 Task: Create a due date automation trigger when advanced on, on the monday before a card is due add fields with custom fields "Resume" completed at 11:00 AM.
Action: Mouse moved to (830, 242)
Screenshot: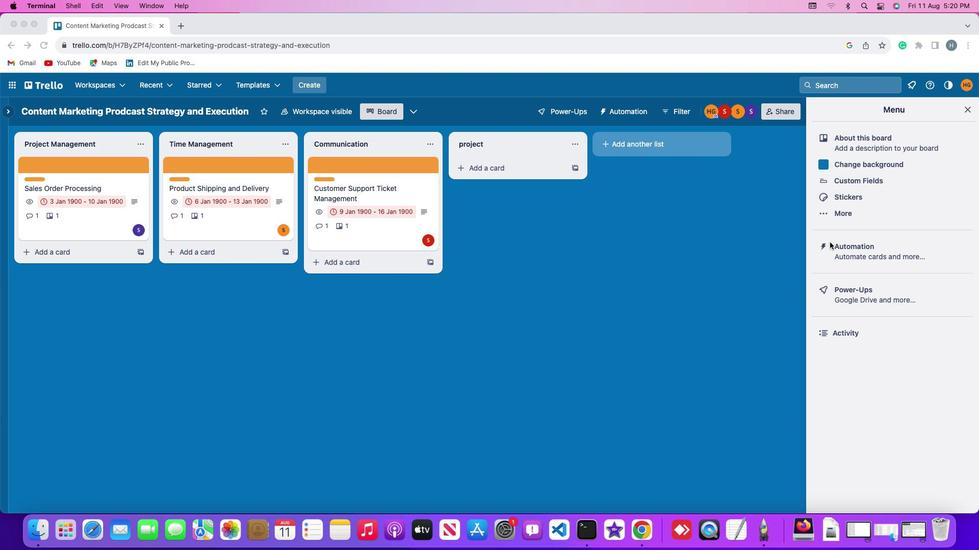 
Action: Mouse pressed left at (830, 242)
Screenshot: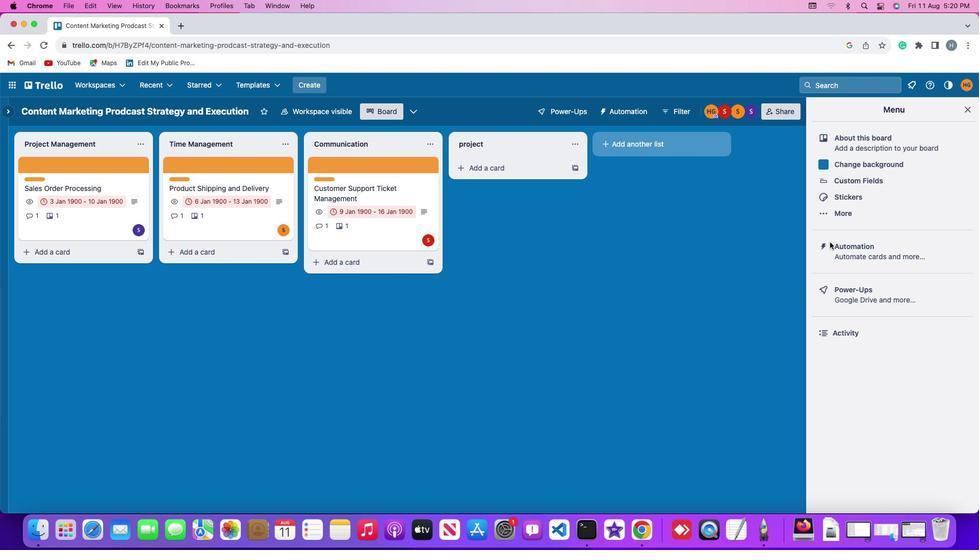 
Action: Mouse pressed left at (830, 242)
Screenshot: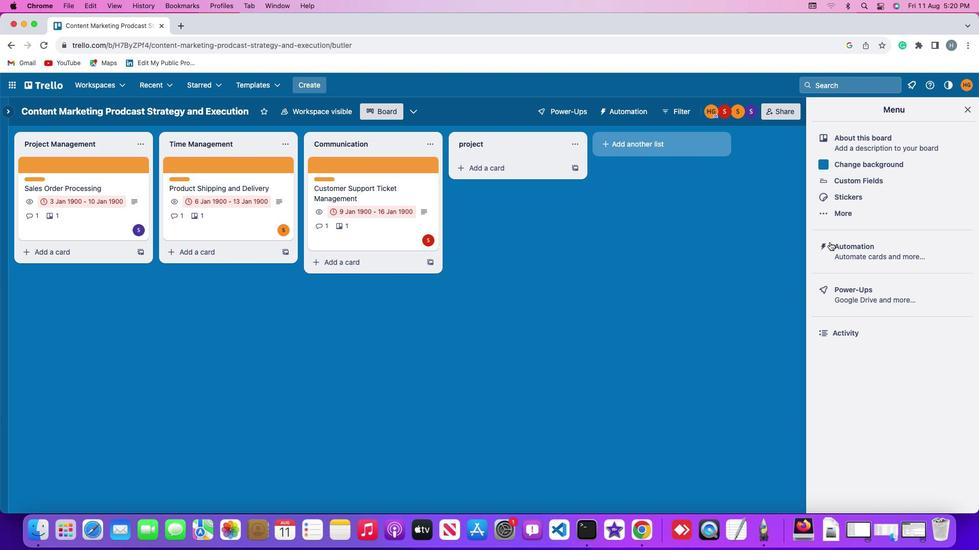 
Action: Mouse moved to (76, 244)
Screenshot: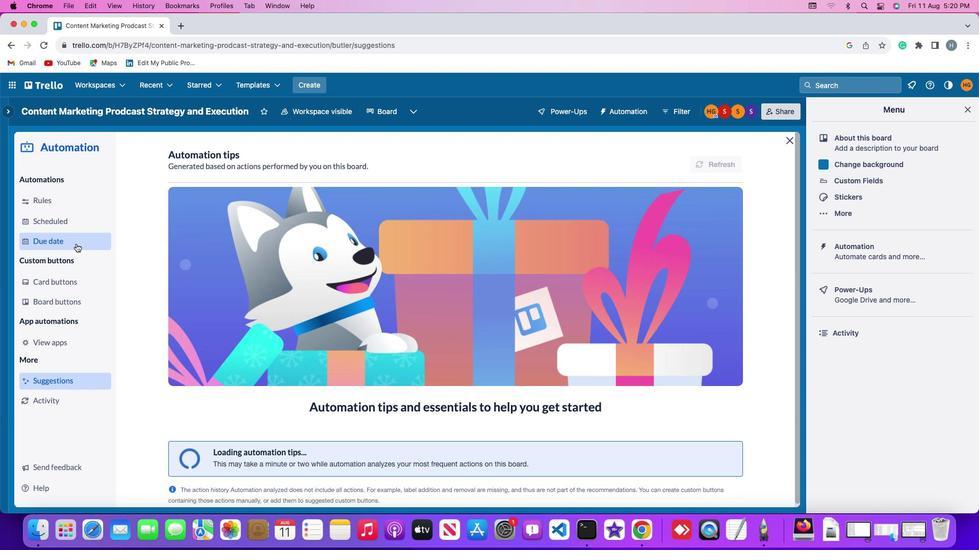 
Action: Mouse pressed left at (76, 244)
Screenshot: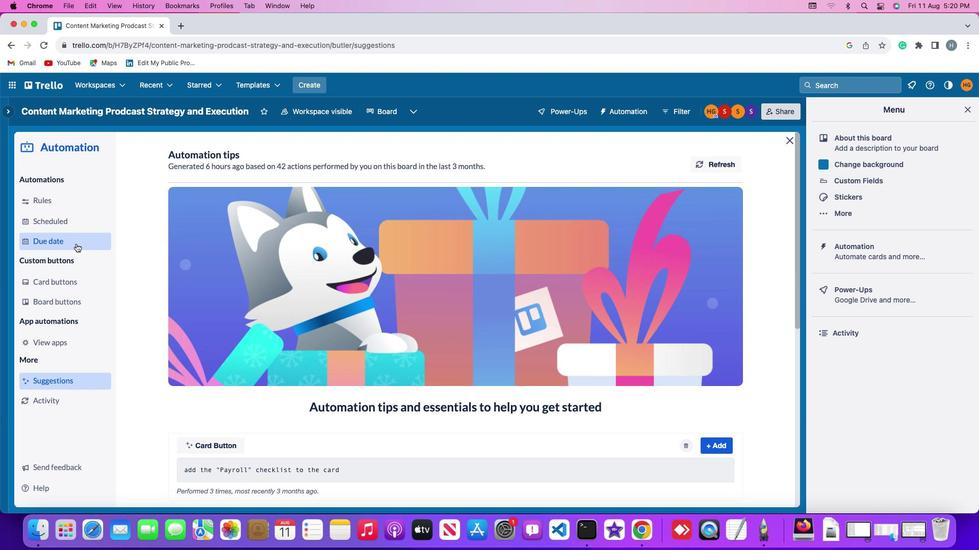
Action: Mouse moved to (691, 158)
Screenshot: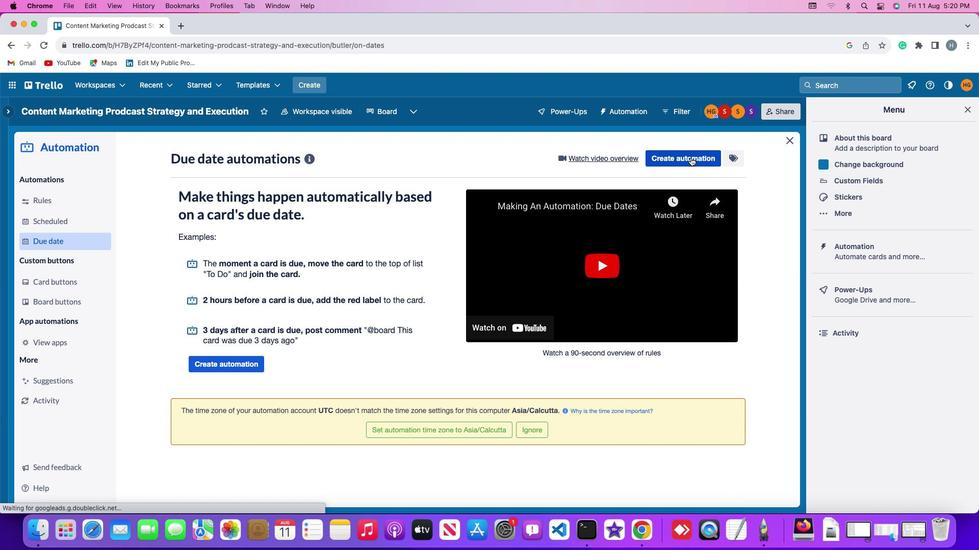 
Action: Mouse pressed left at (691, 158)
Screenshot: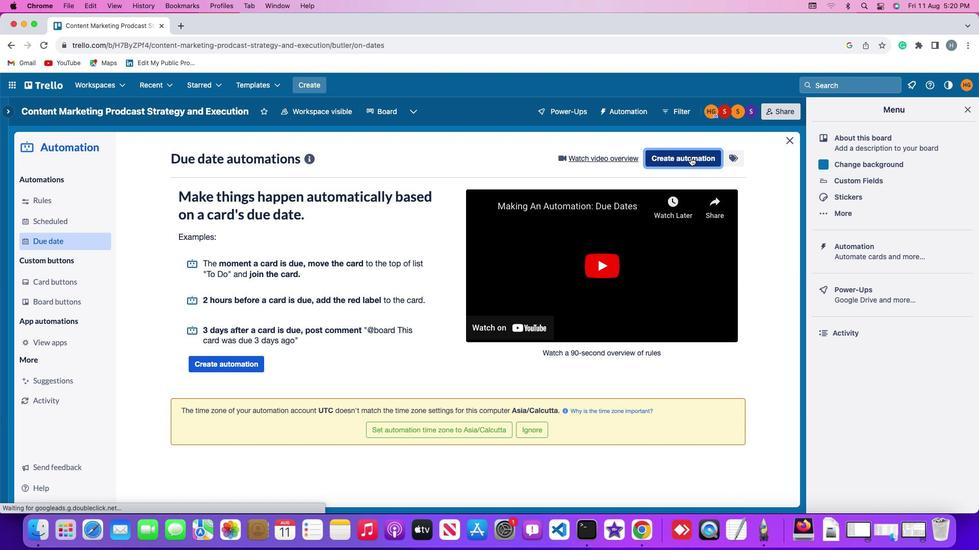 
Action: Mouse moved to (194, 253)
Screenshot: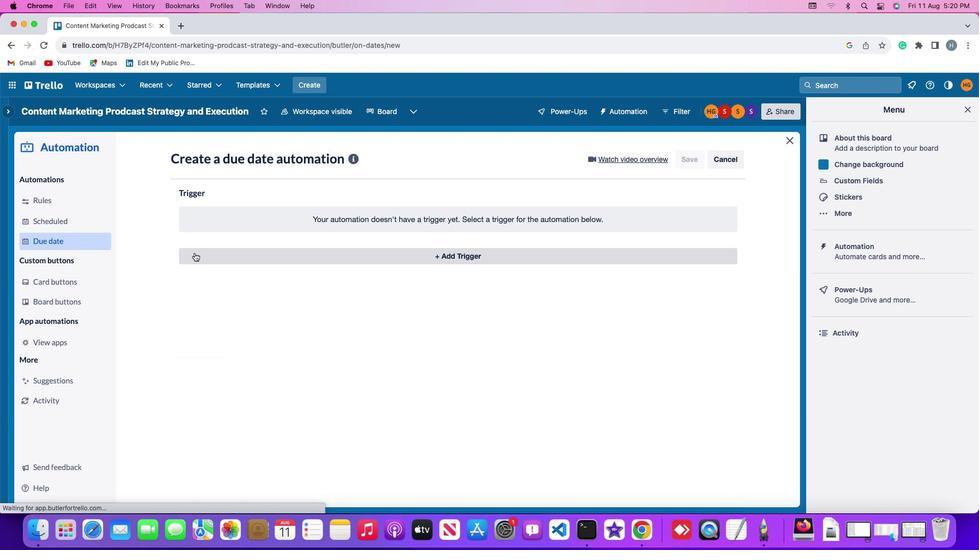 
Action: Mouse pressed left at (194, 253)
Screenshot: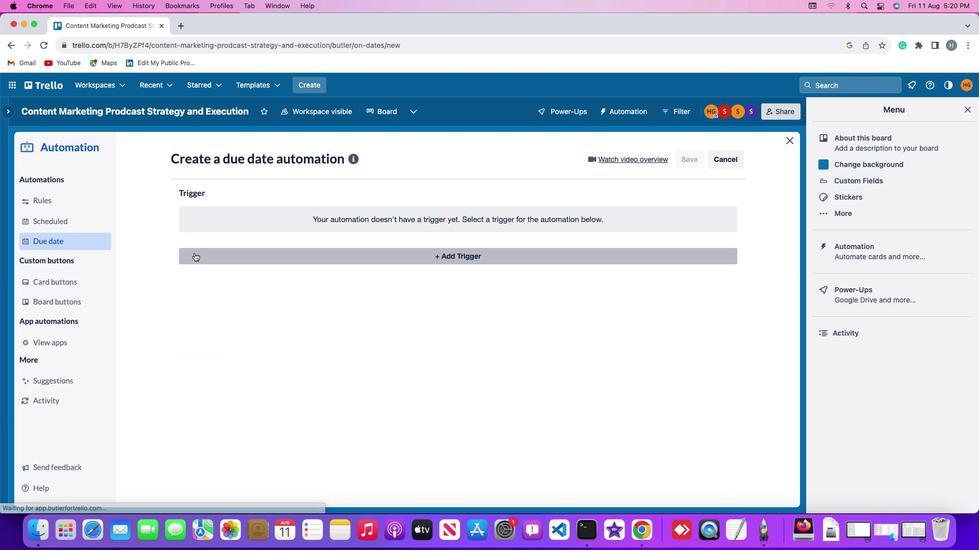 
Action: Mouse moved to (220, 444)
Screenshot: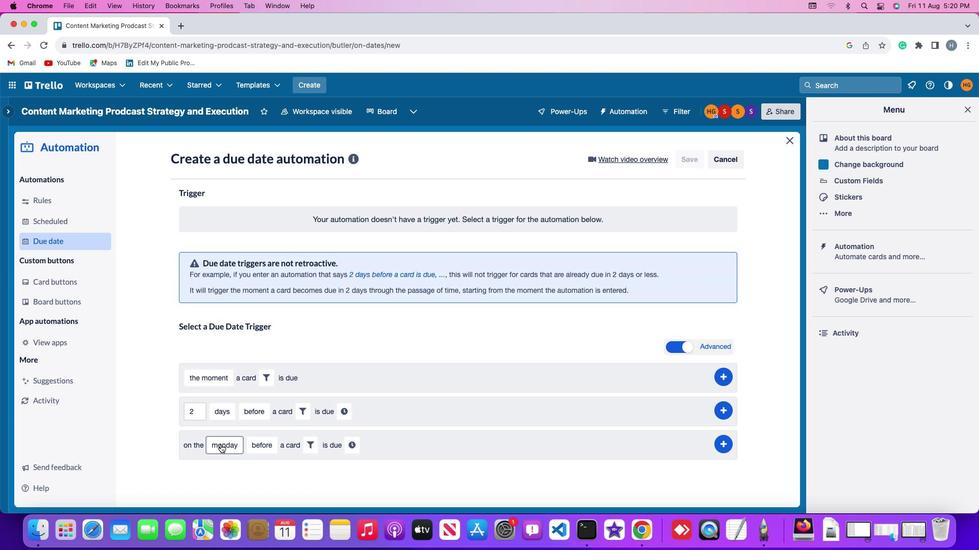 
Action: Mouse pressed left at (220, 444)
Screenshot: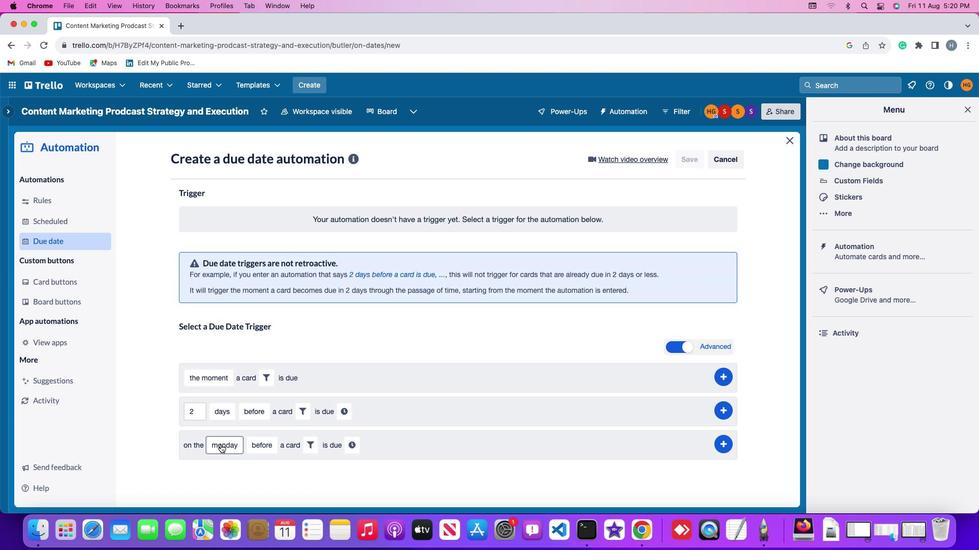 
Action: Mouse moved to (239, 302)
Screenshot: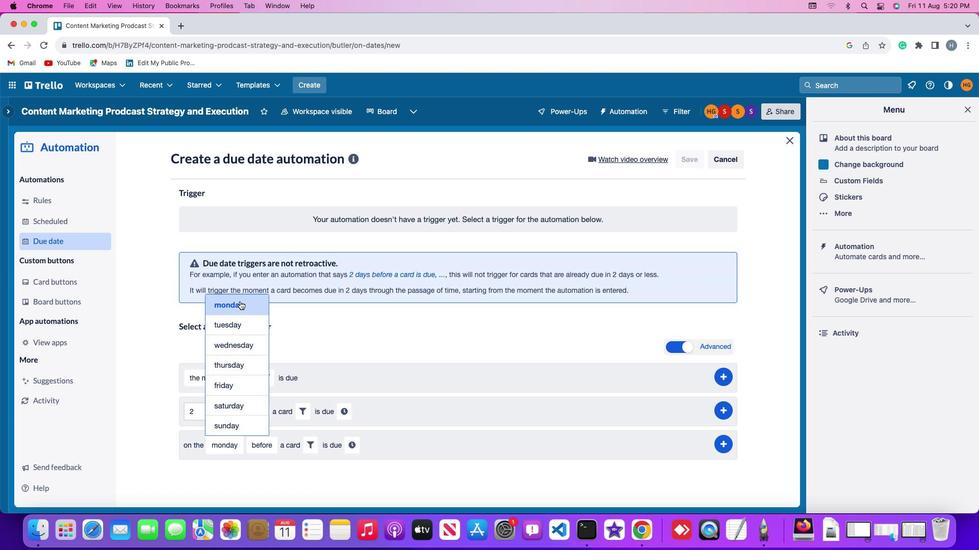 
Action: Mouse pressed left at (239, 302)
Screenshot: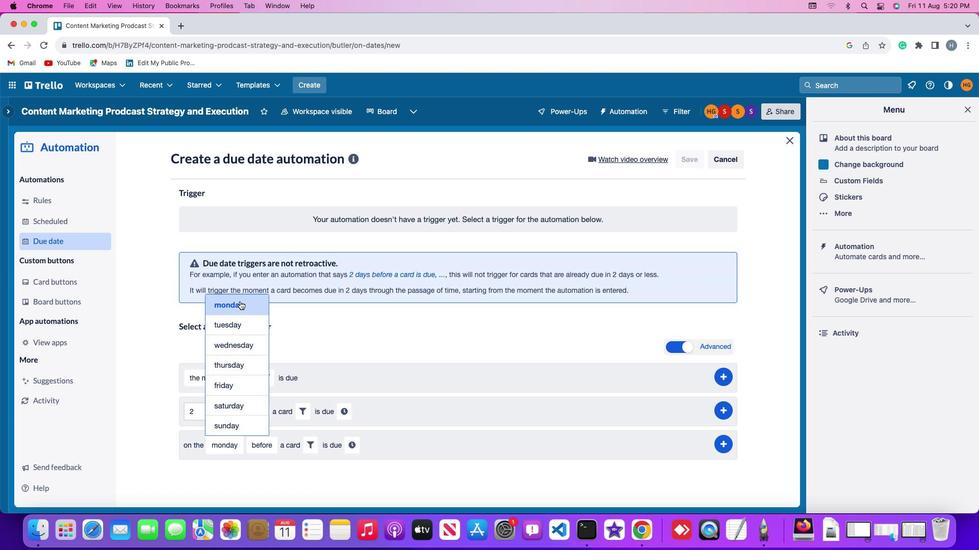 
Action: Mouse moved to (263, 449)
Screenshot: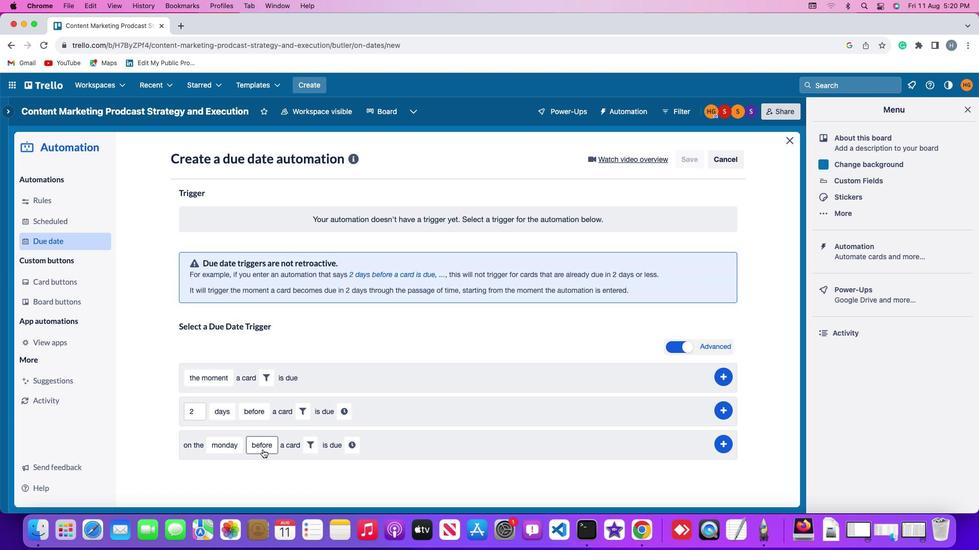 
Action: Mouse pressed left at (263, 449)
Screenshot: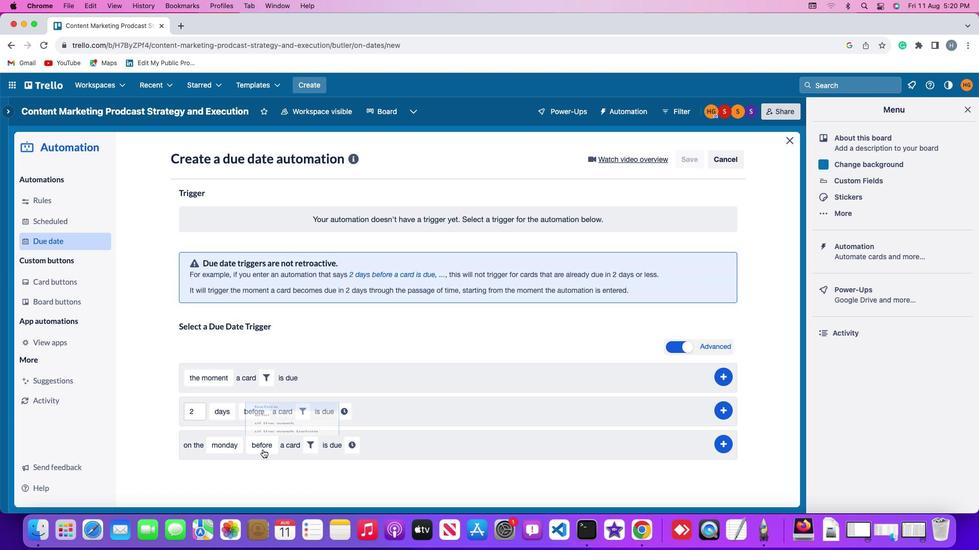 
Action: Mouse moved to (292, 368)
Screenshot: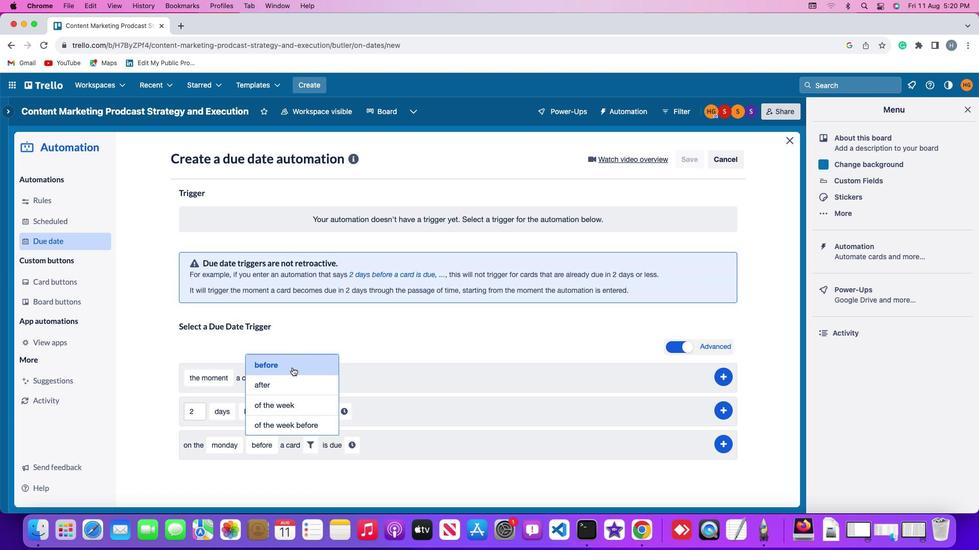 
Action: Mouse pressed left at (292, 368)
Screenshot: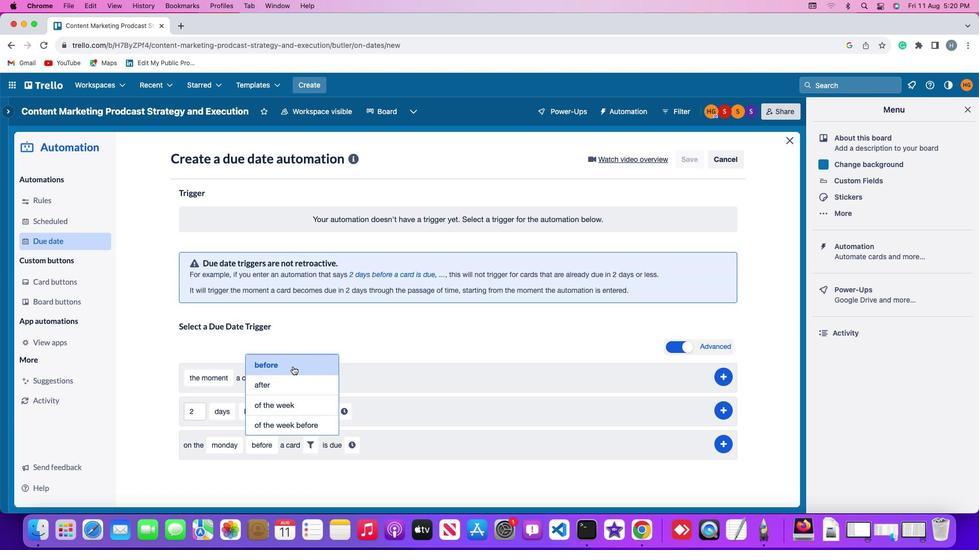 
Action: Mouse moved to (310, 445)
Screenshot: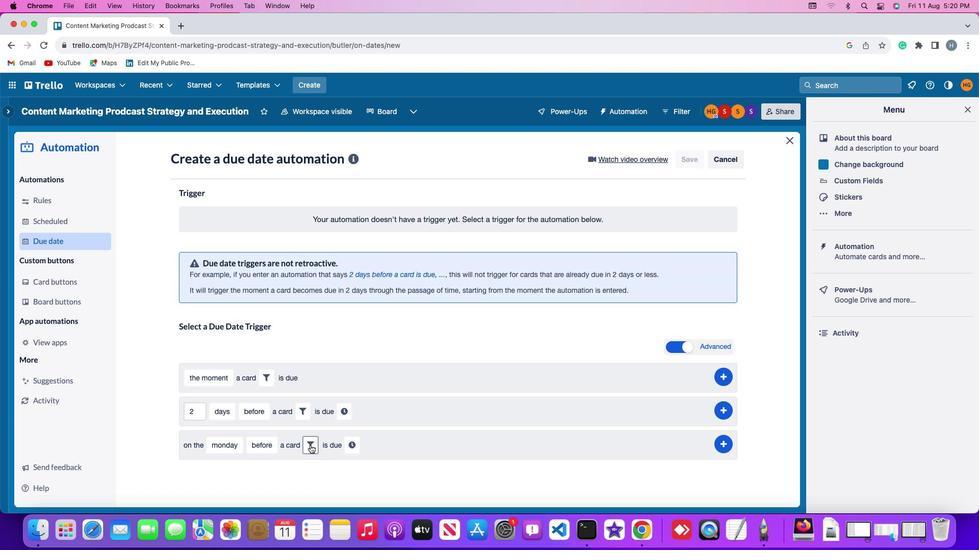 
Action: Mouse pressed left at (310, 445)
Screenshot: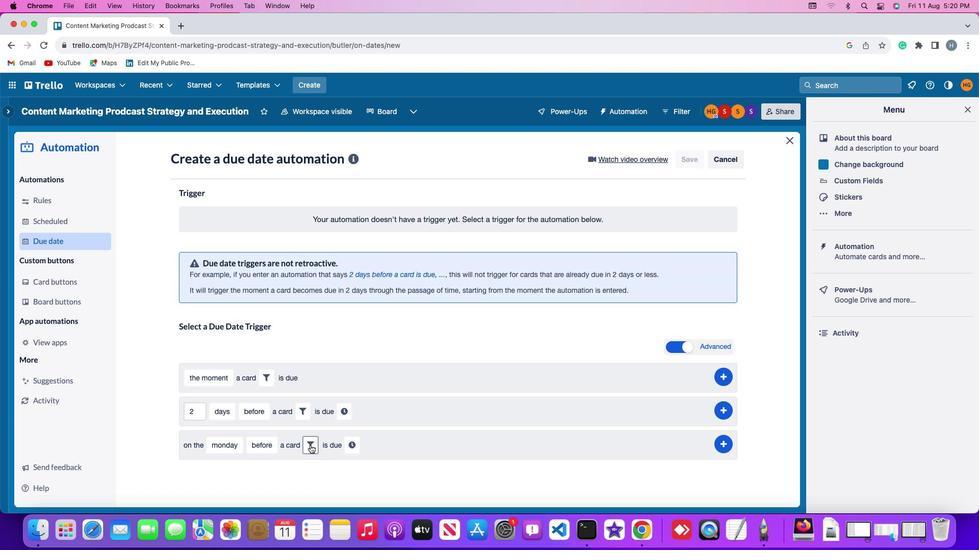 
Action: Mouse moved to (472, 472)
Screenshot: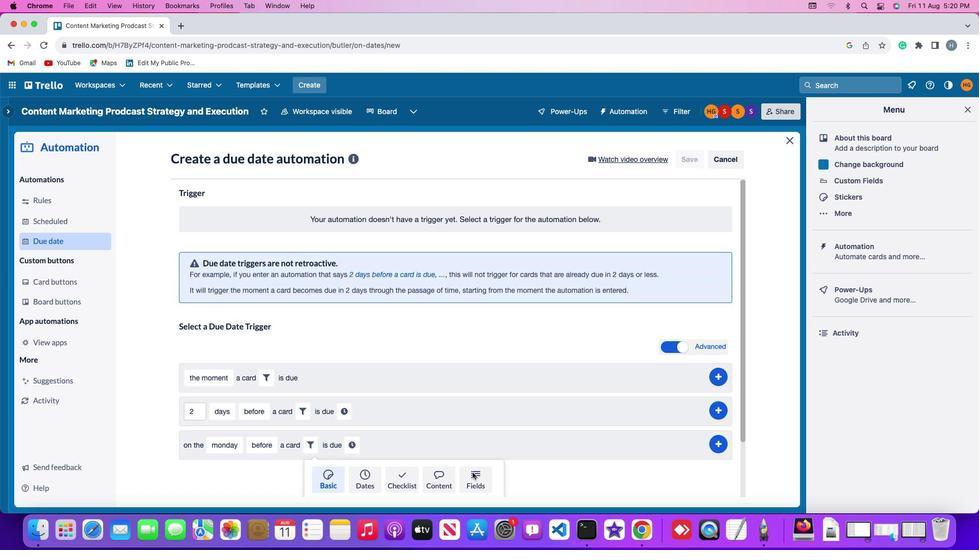
Action: Mouse pressed left at (472, 472)
Screenshot: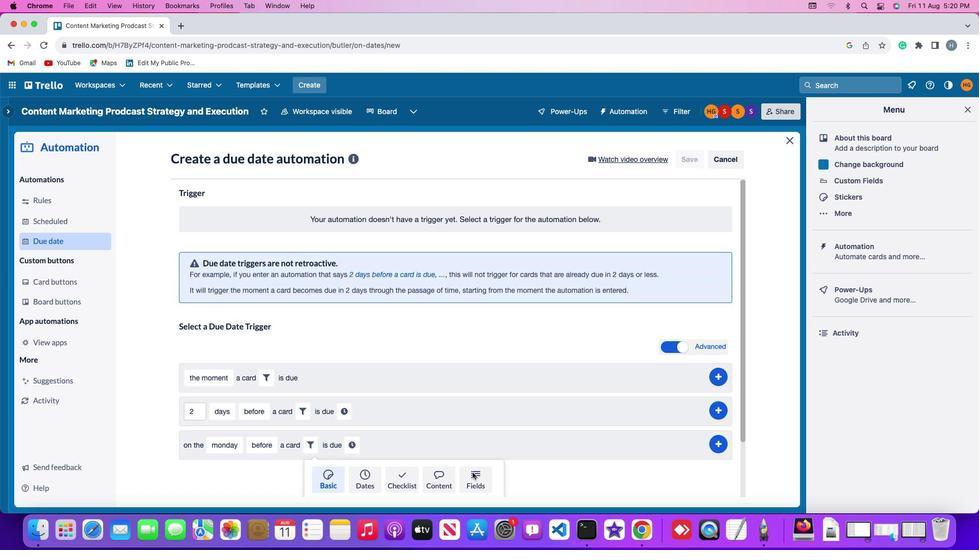 
Action: Mouse moved to (238, 477)
Screenshot: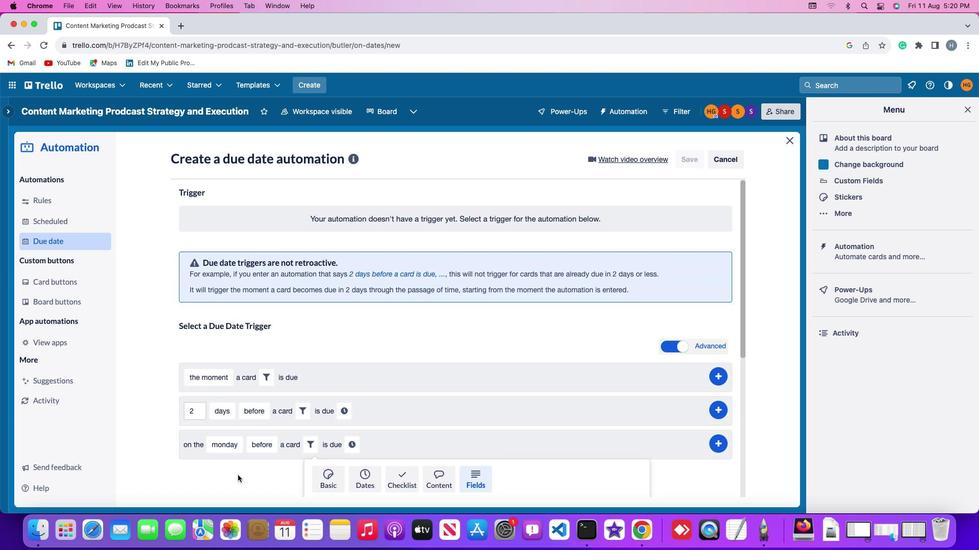 
Action: Mouse scrolled (238, 477) with delta (0, 0)
Screenshot: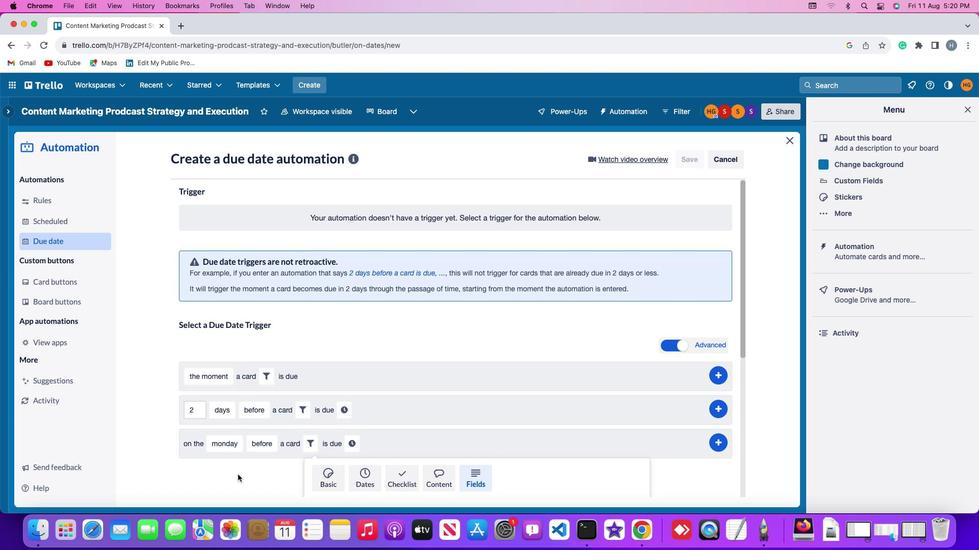 
Action: Mouse moved to (238, 476)
Screenshot: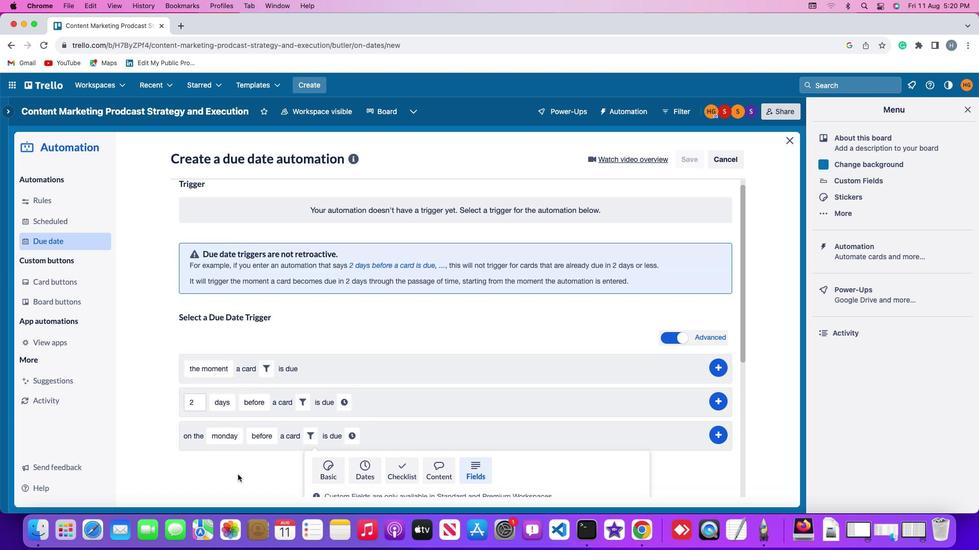 
Action: Mouse scrolled (238, 476) with delta (0, 0)
Screenshot: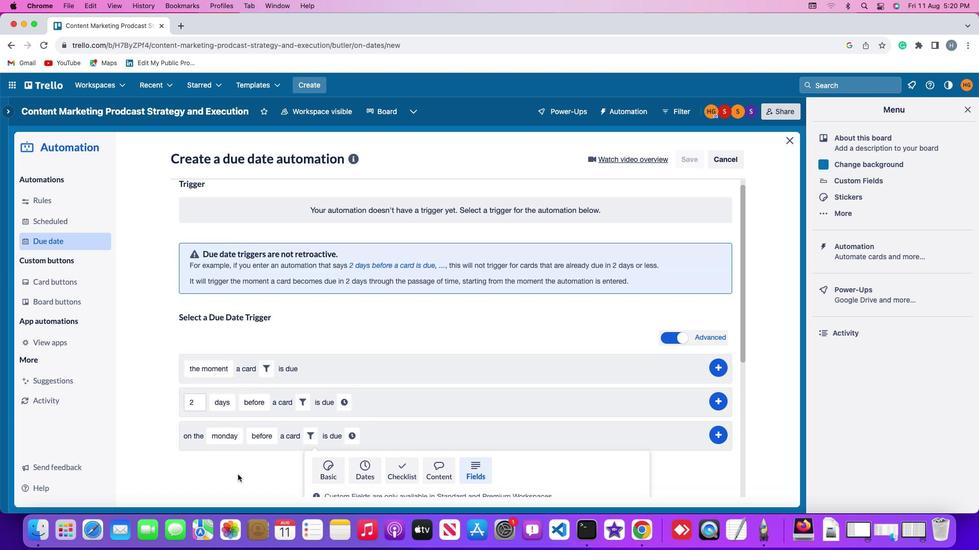 
Action: Mouse moved to (237, 475)
Screenshot: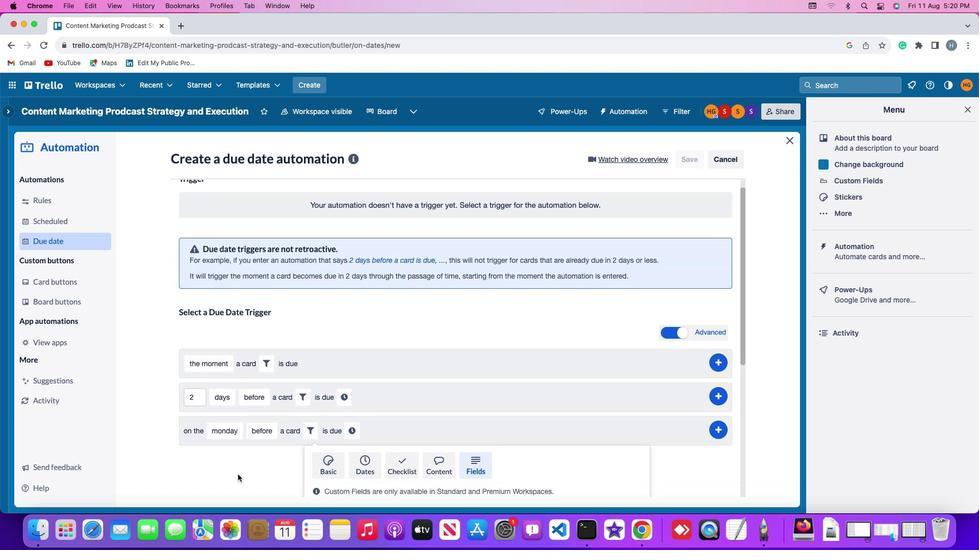 
Action: Mouse scrolled (237, 475) with delta (0, -1)
Screenshot: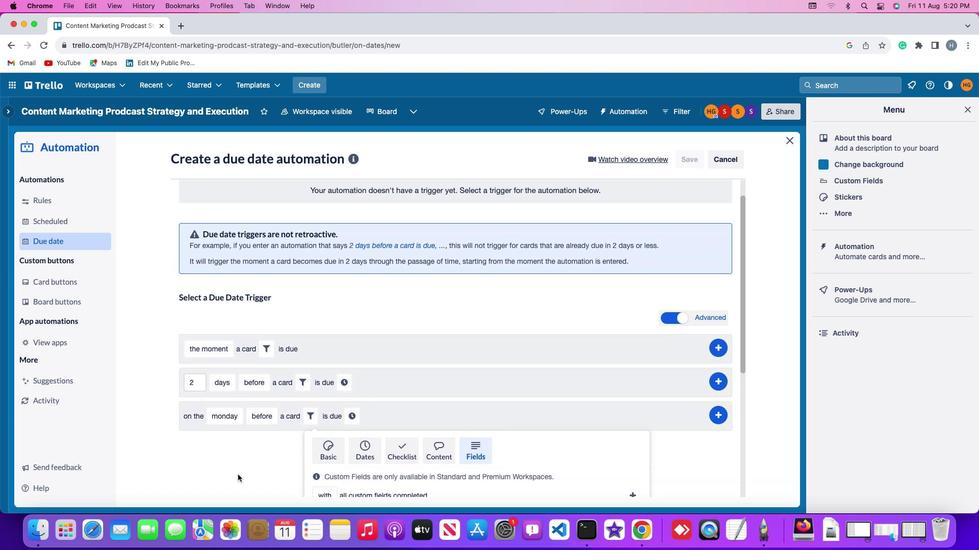 
Action: Mouse moved to (237, 474)
Screenshot: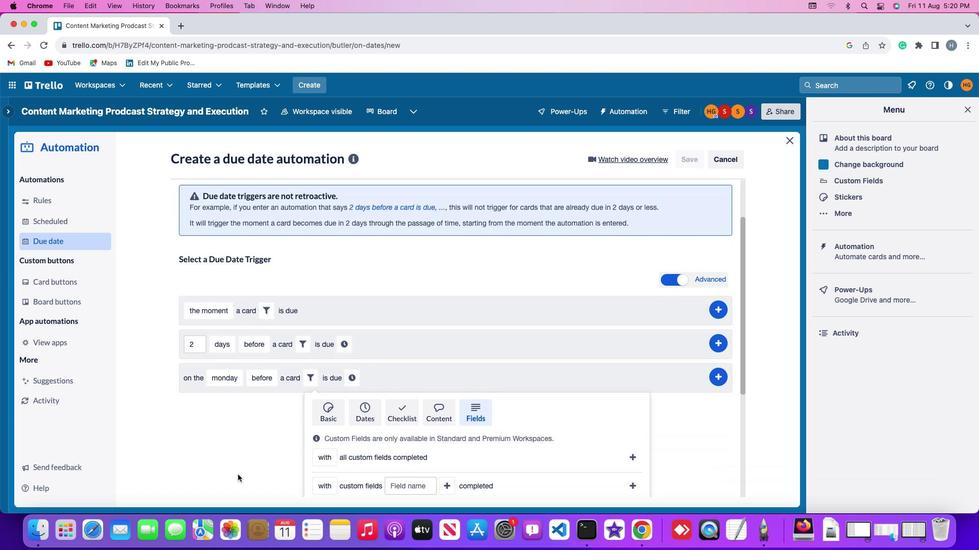 
Action: Mouse scrolled (237, 474) with delta (0, 0)
Screenshot: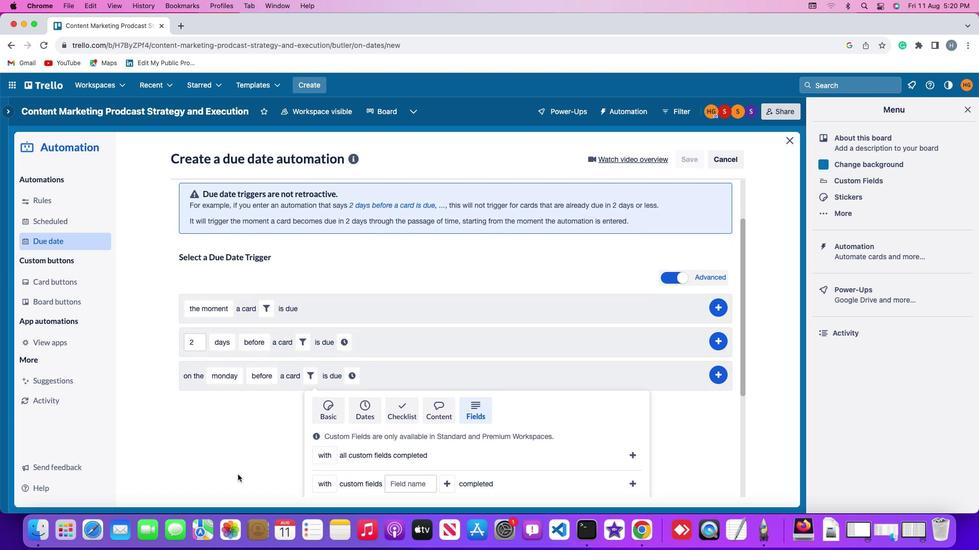 
Action: Mouse scrolled (237, 474) with delta (0, 0)
Screenshot: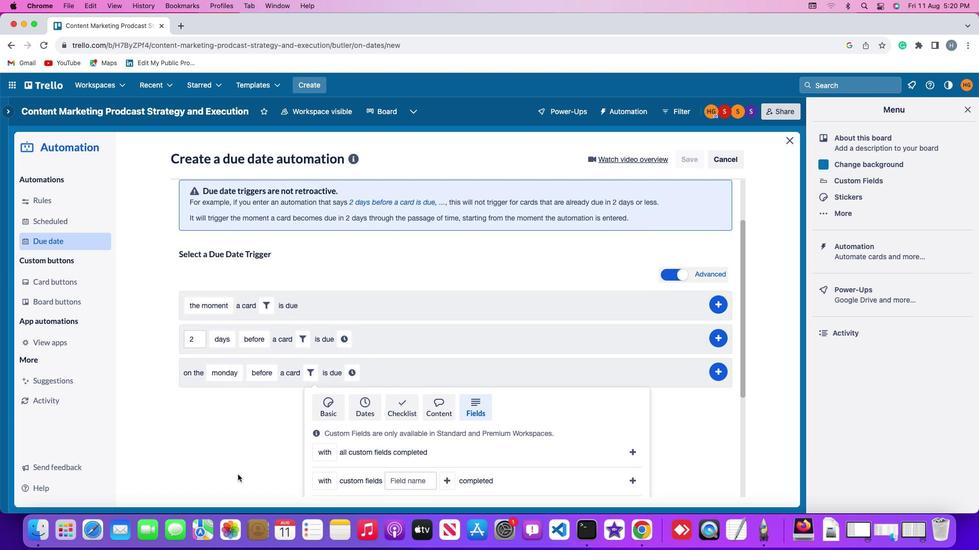 
Action: Mouse moved to (236, 473)
Screenshot: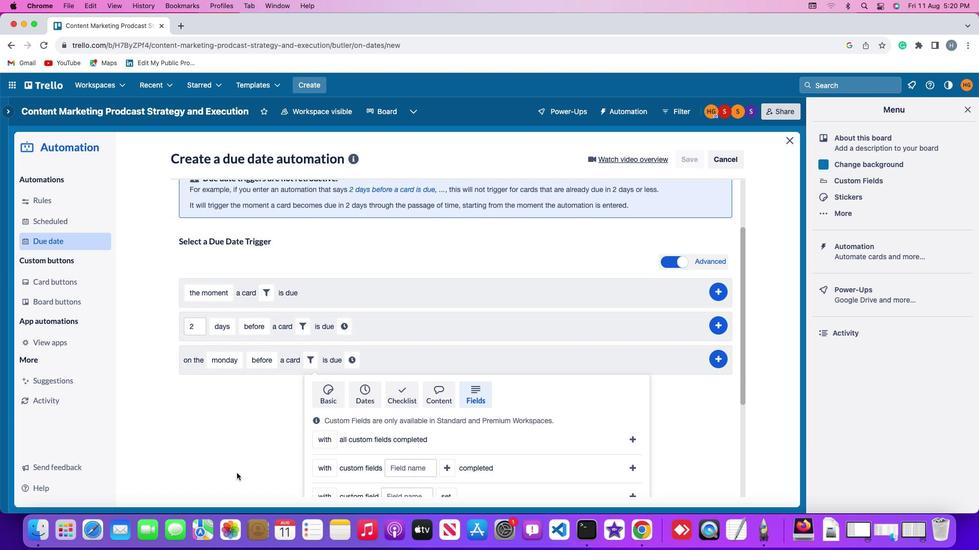 
Action: Mouse scrolled (236, 473) with delta (0, 0)
Screenshot: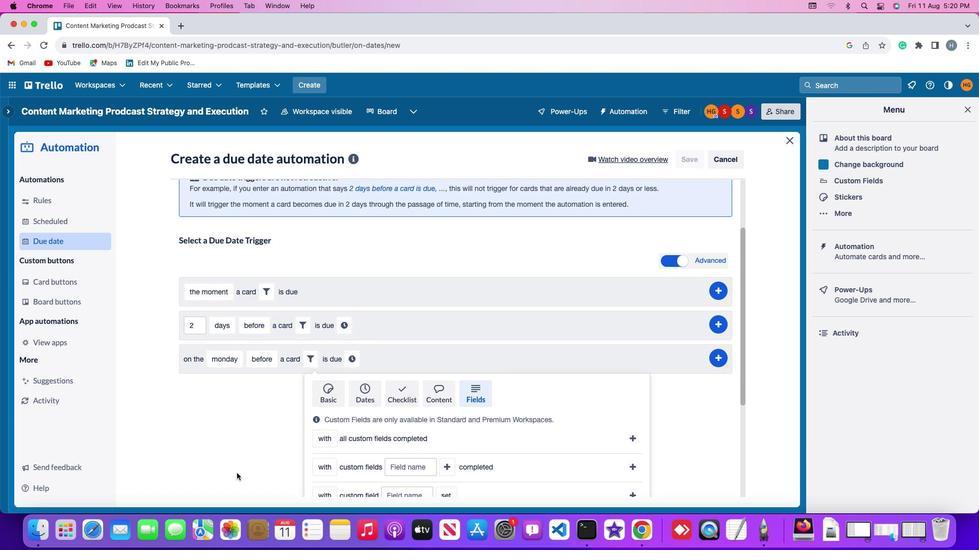 
Action: Mouse scrolled (236, 473) with delta (0, 0)
Screenshot: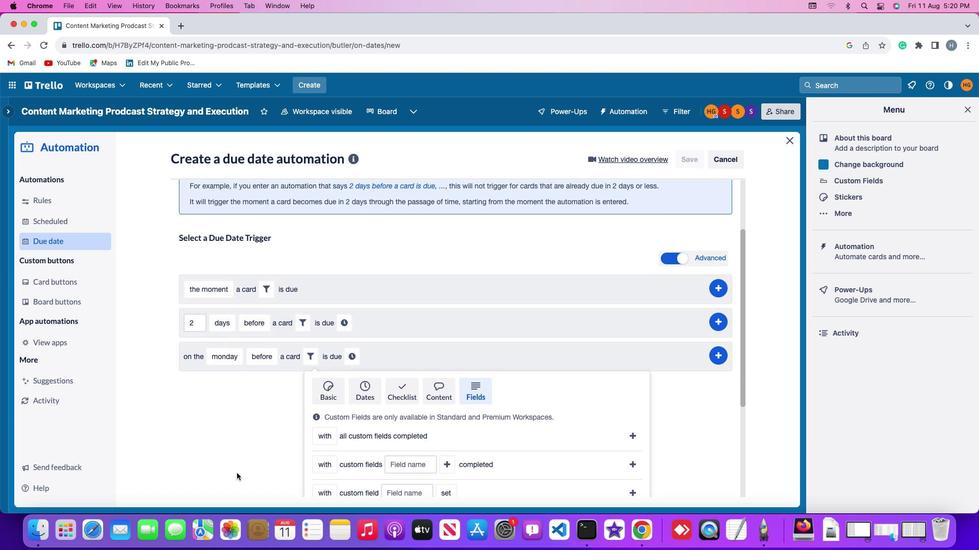 
Action: Mouse scrolled (236, 473) with delta (0, 0)
Screenshot: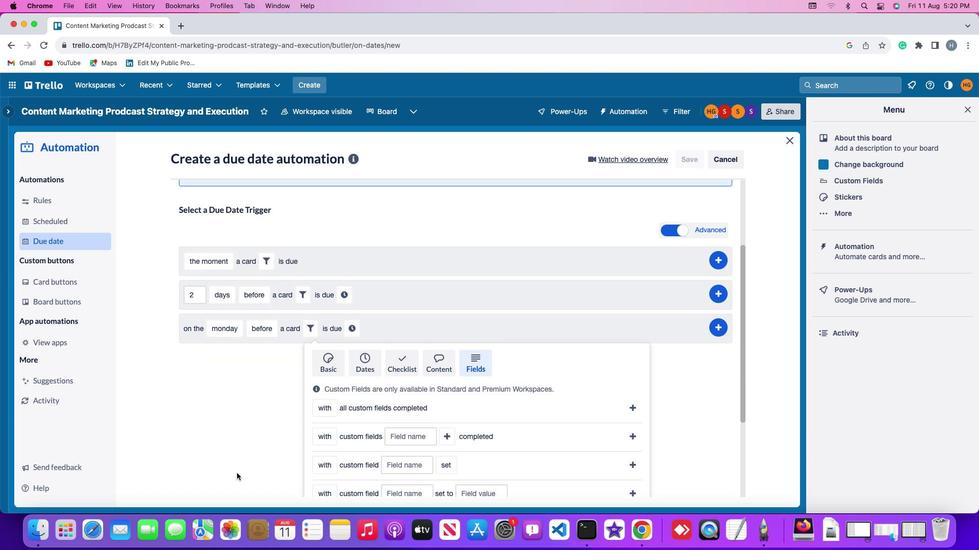 
Action: Mouse scrolled (236, 473) with delta (0, 0)
Screenshot: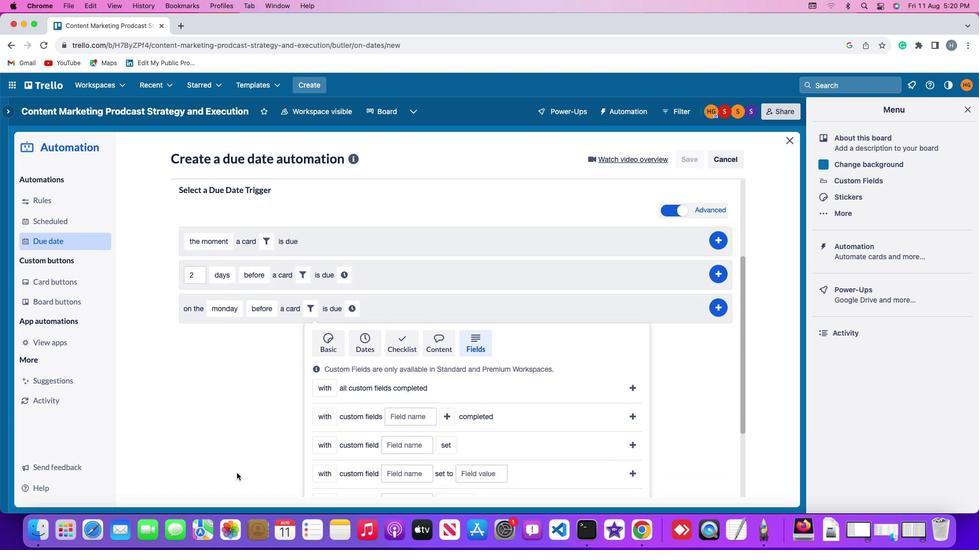 
Action: Mouse scrolled (236, 473) with delta (0, 0)
Screenshot: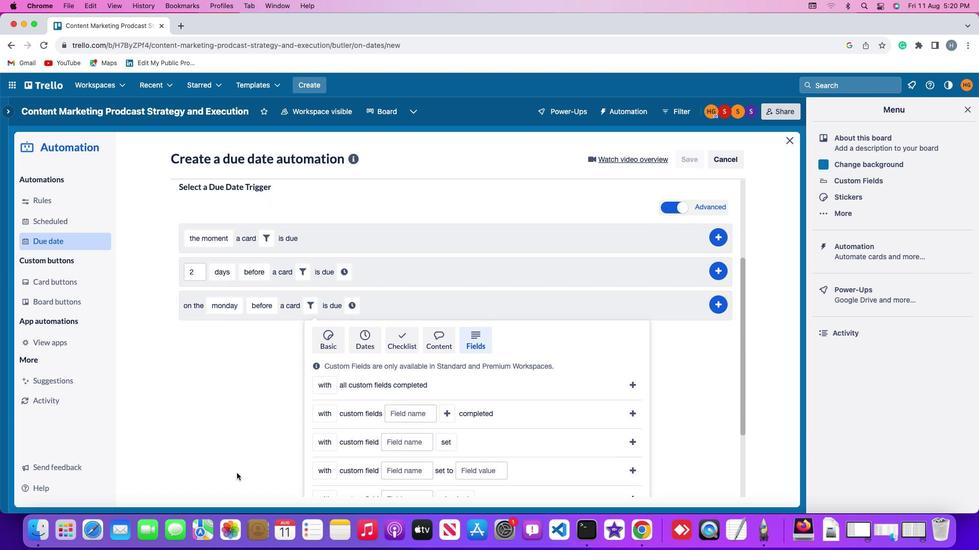 
Action: Mouse moved to (325, 405)
Screenshot: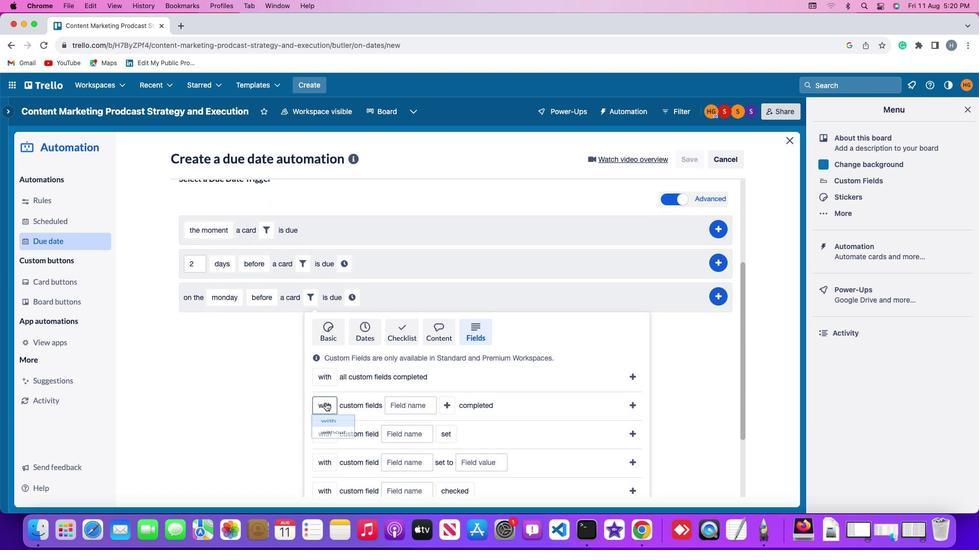 
Action: Mouse pressed left at (325, 405)
Screenshot: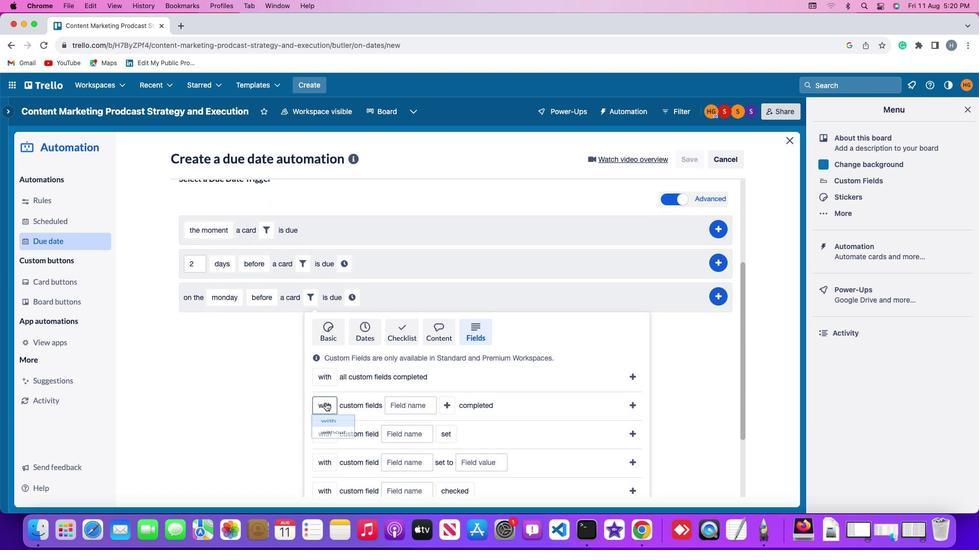 
Action: Mouse moved to (334, 423)
Screenshot: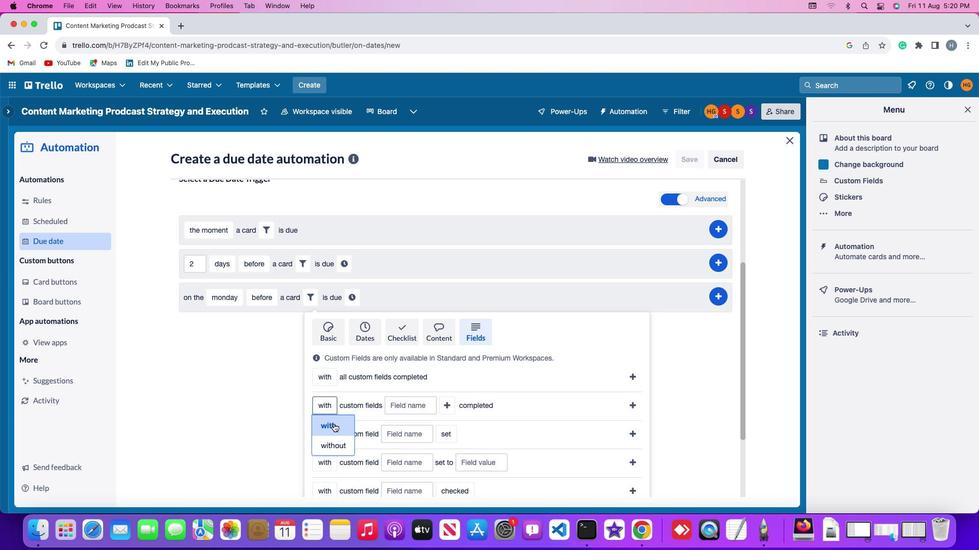 
Action: Mouse pressed left at (334, 423)
Screenshot: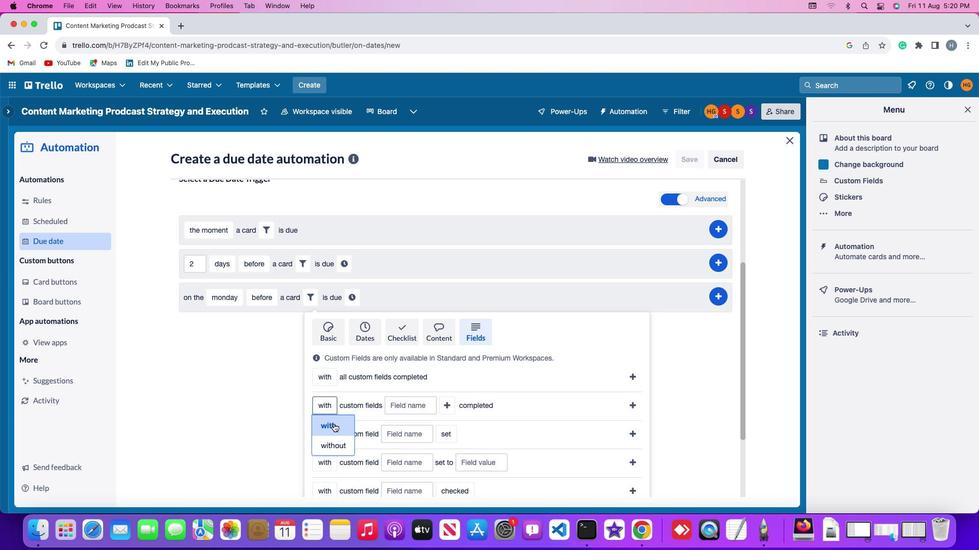 
Action: Mouse moved to (400, 405)
Screenshot: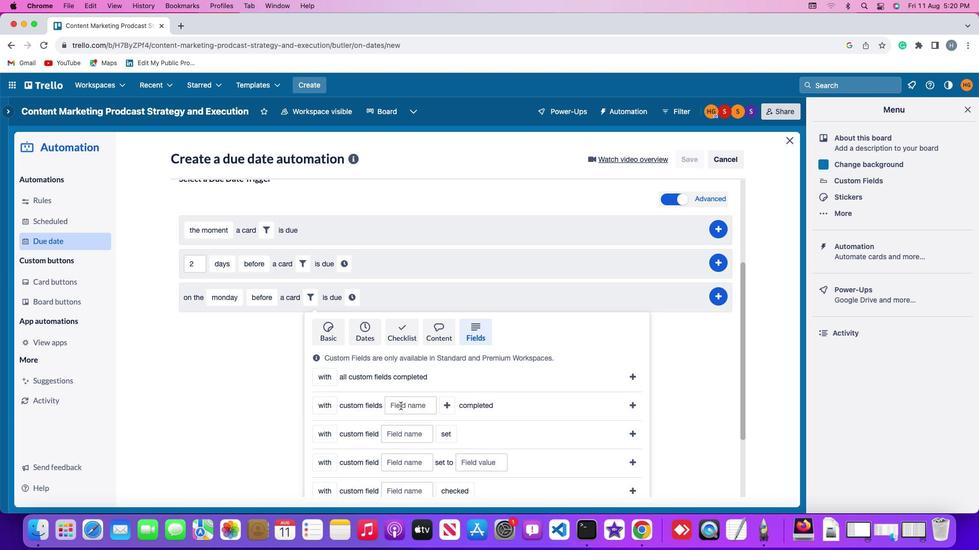 
Action: Mouse pressed left at (400, 405)
Screenshot: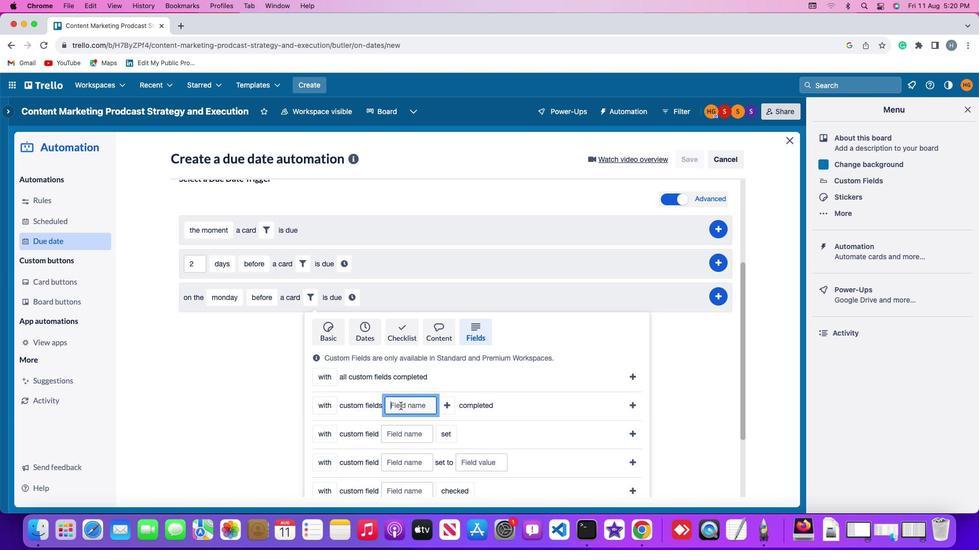 
Action: Mouse moved to (401, 405)
Screenshot: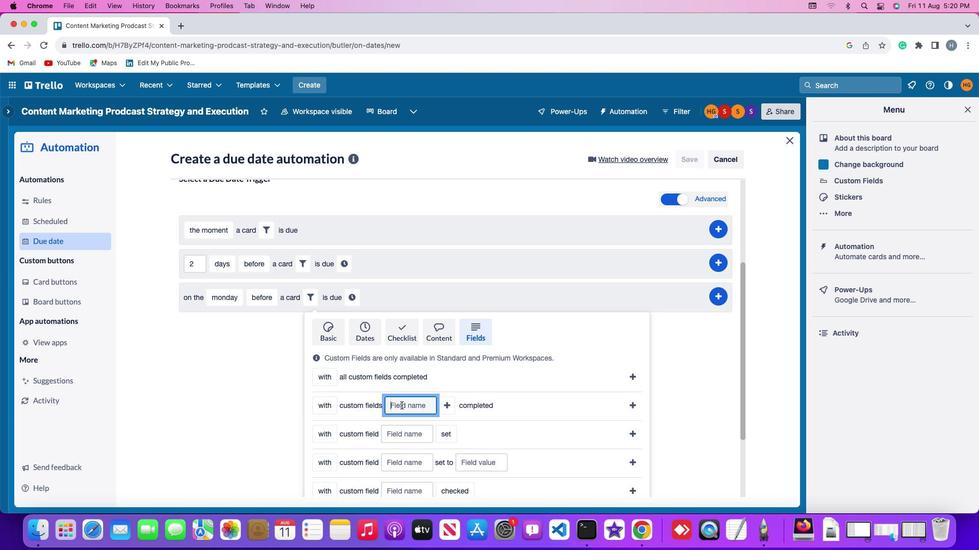 
Action: Key pressed Key.shift'R''e''s''u''m''e'
Screenshot: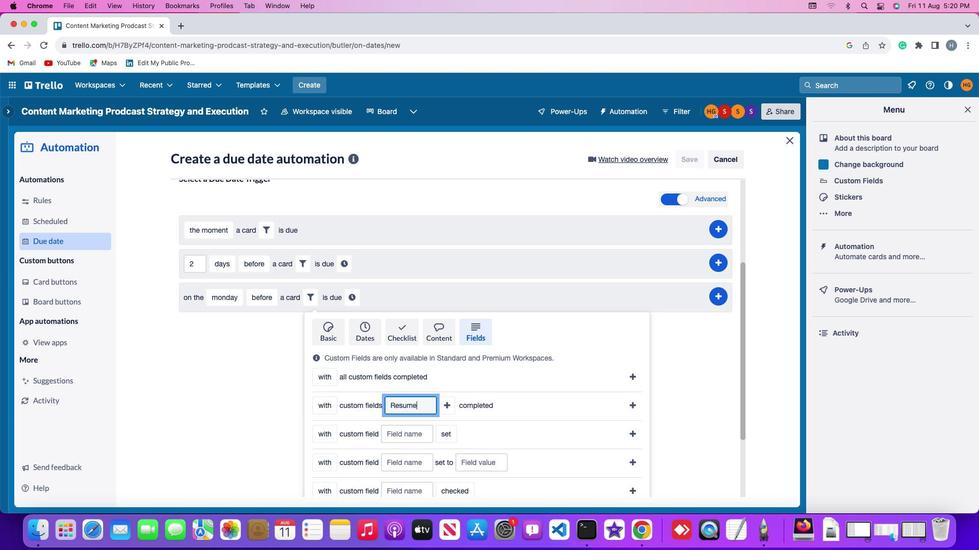 
Action: Mouse moved to (631, 403)
Screenshot: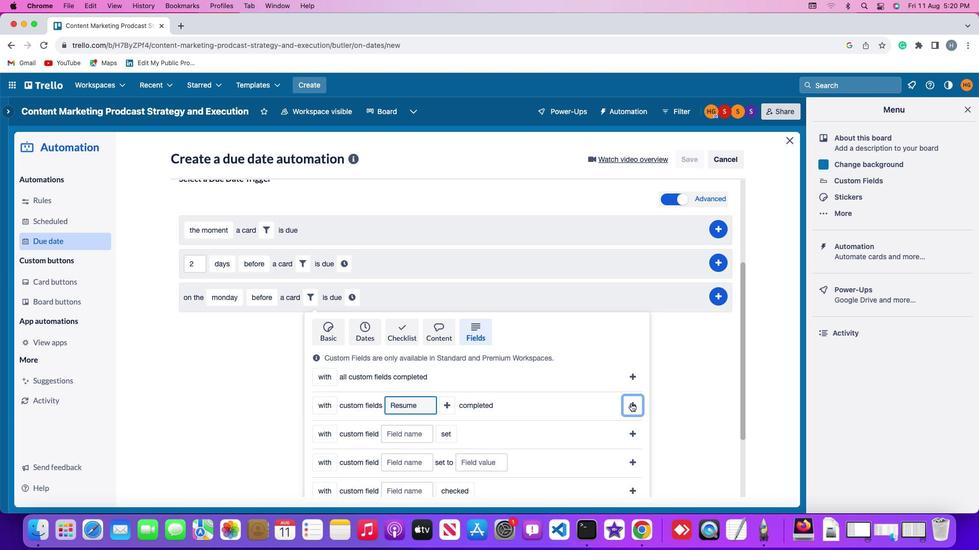 
Action: Mouse pressed left at (631, 403)
Screenshot: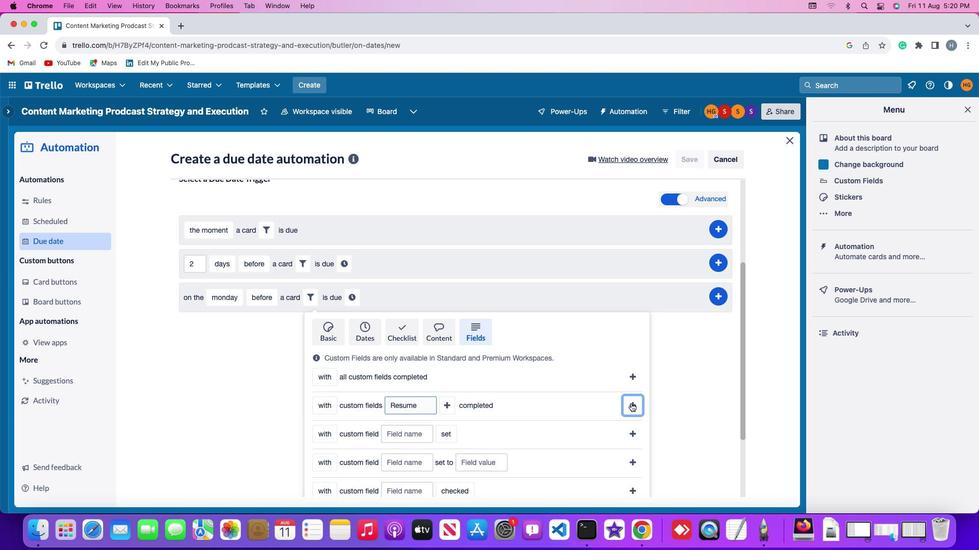 
Action: Mouse moved to (503, 444)
Screenshot: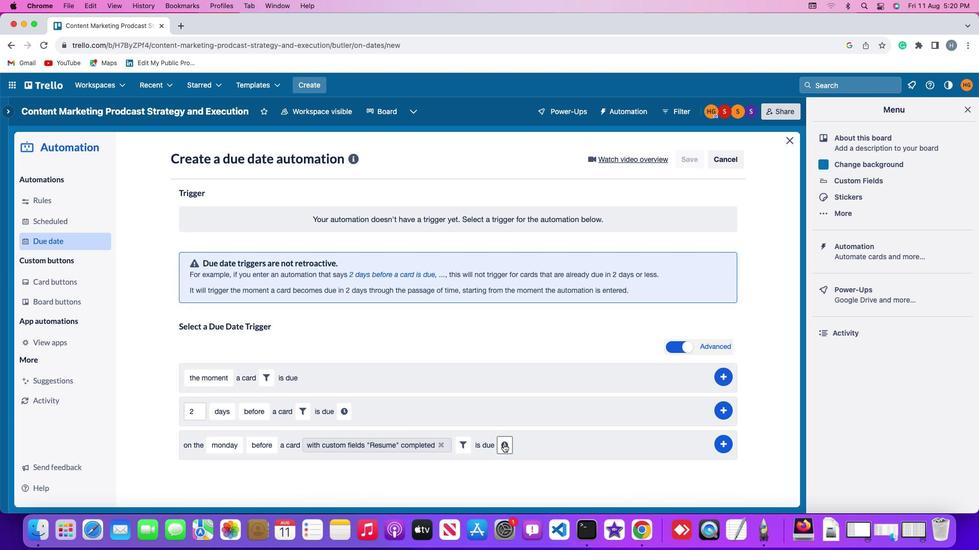 
Action: Mouse pressed left at (503, 444)
Screenshot: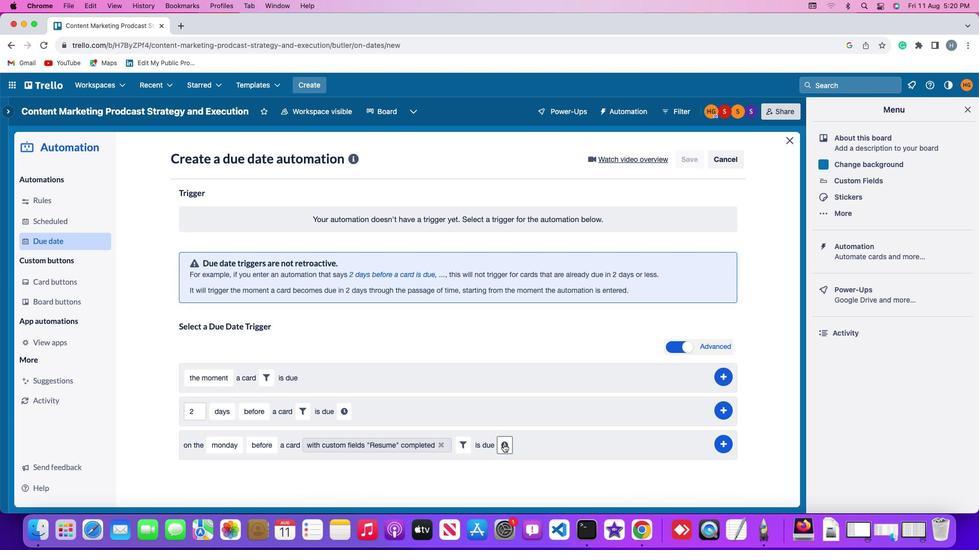 
Action: Mouse moved to (526, 445)
Screenshot: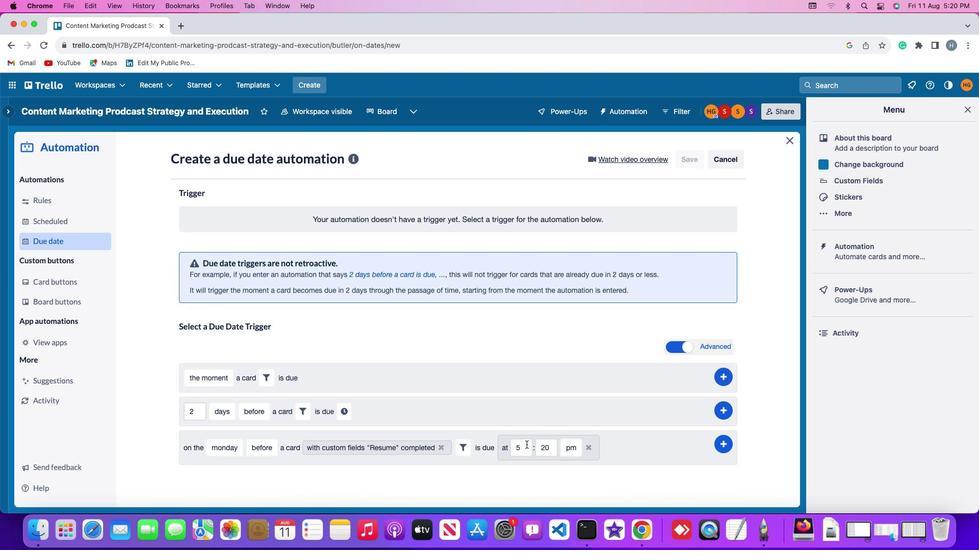 
Action: Mouse pressed left at (526, 445)
Screenshot: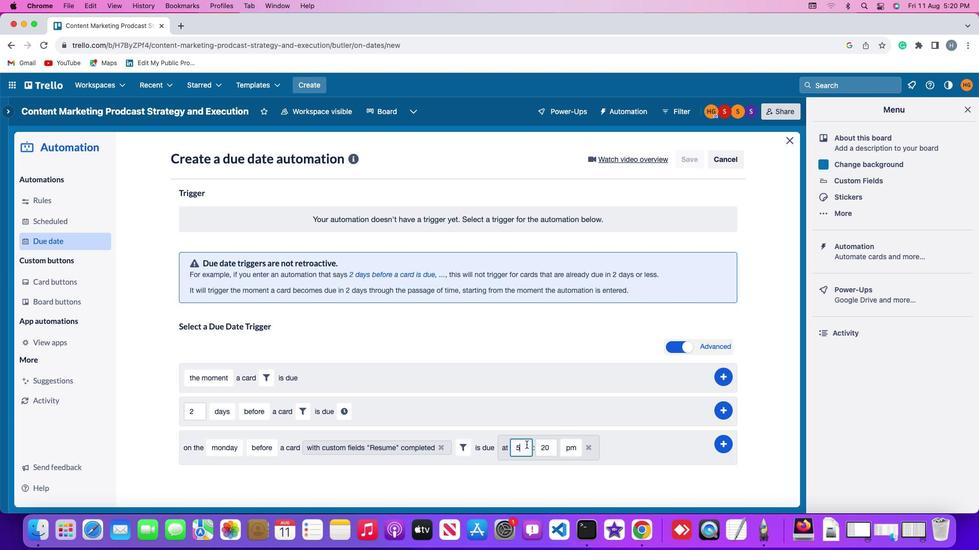 
Action: Key pressed Key.backspace'1'
Screenshot: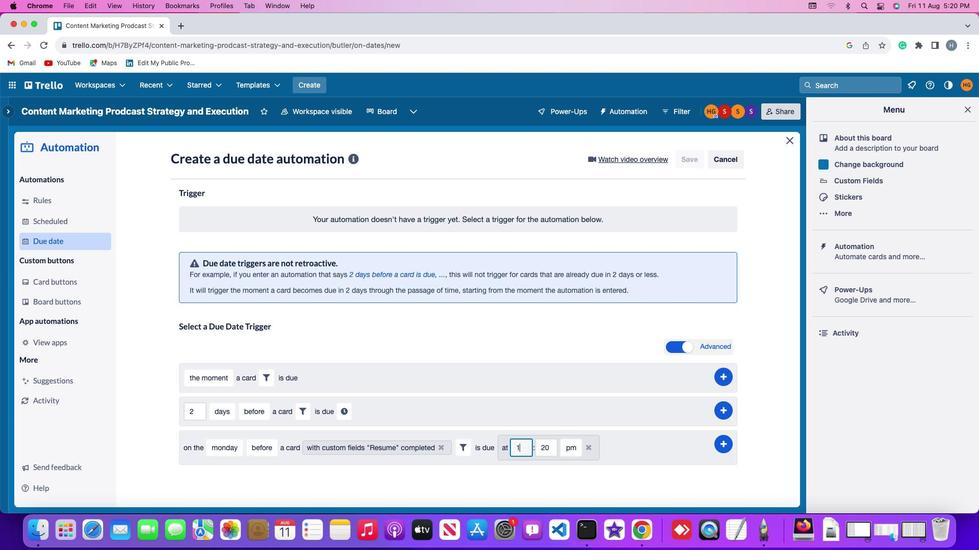 
Action: Mouse moved to (526, 445)
Screenshot: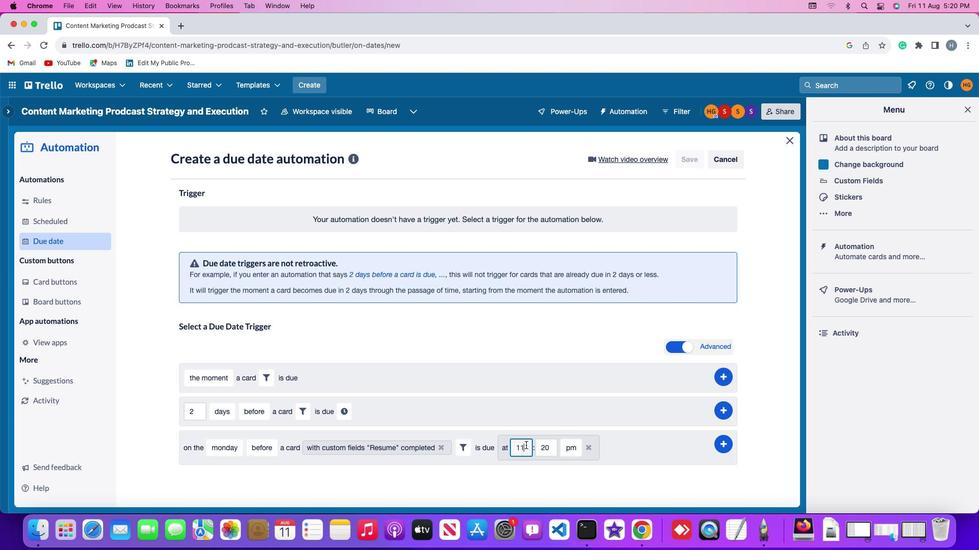 
Action: Key pressed '1'
Screenshot: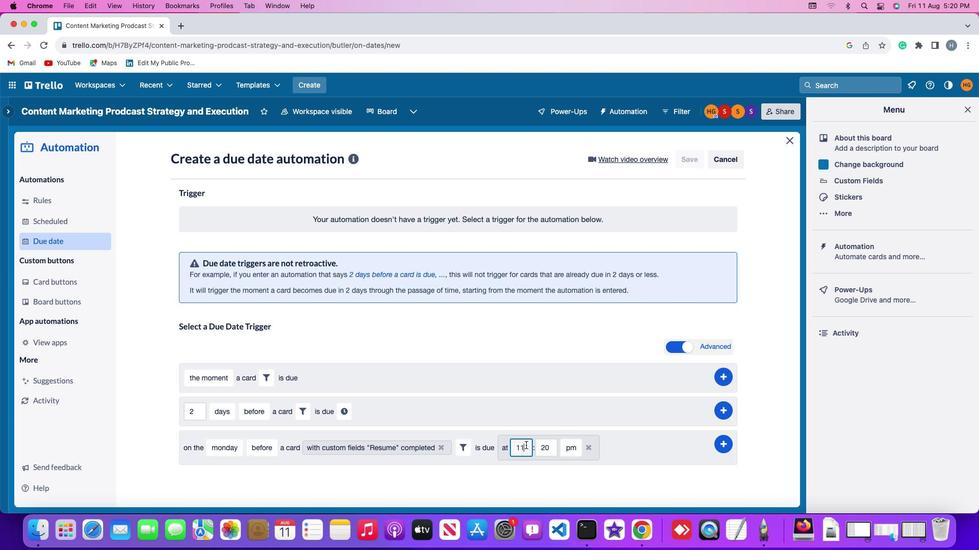 
Action: Mouse moved to (548, 447)
Screenshot: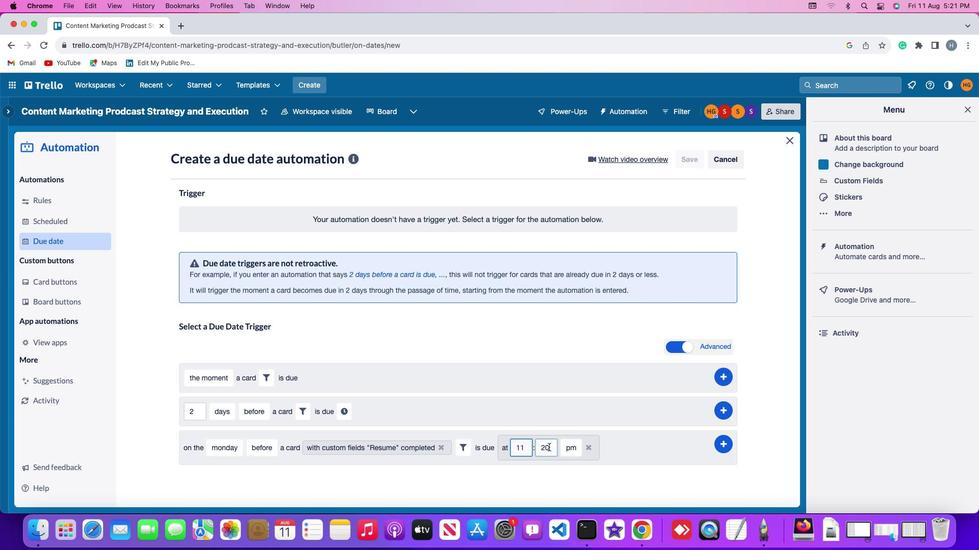 
Action: Mouse pressed left at (548, 447)
Screenshot: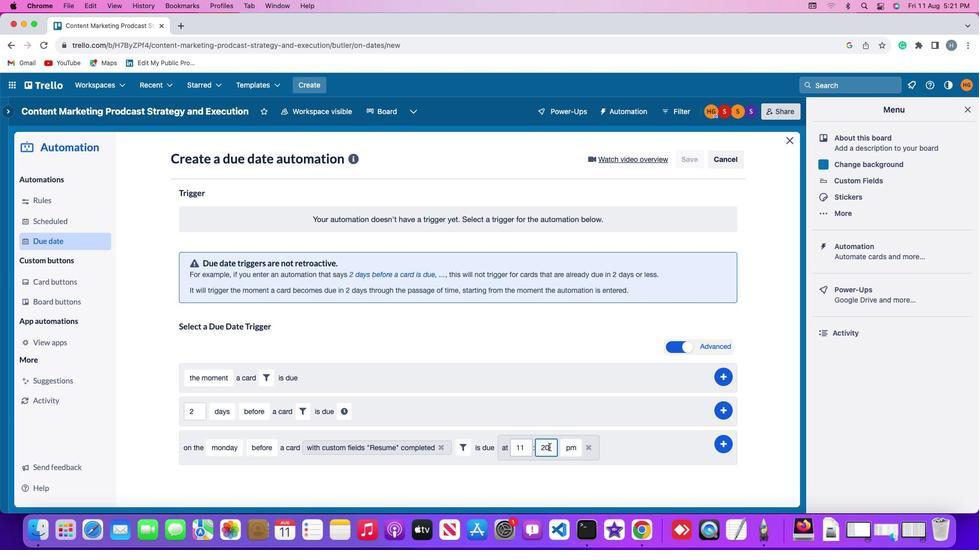 
Action: Mouse moved to (549, 447)
Screenshot: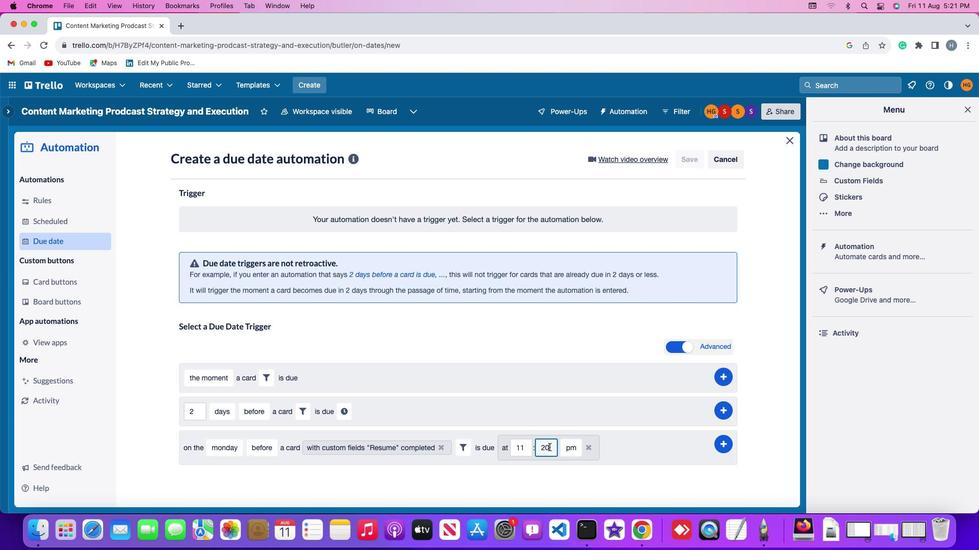 
Action: Key pressed Key.backspaceKey.backspace
Screenshot: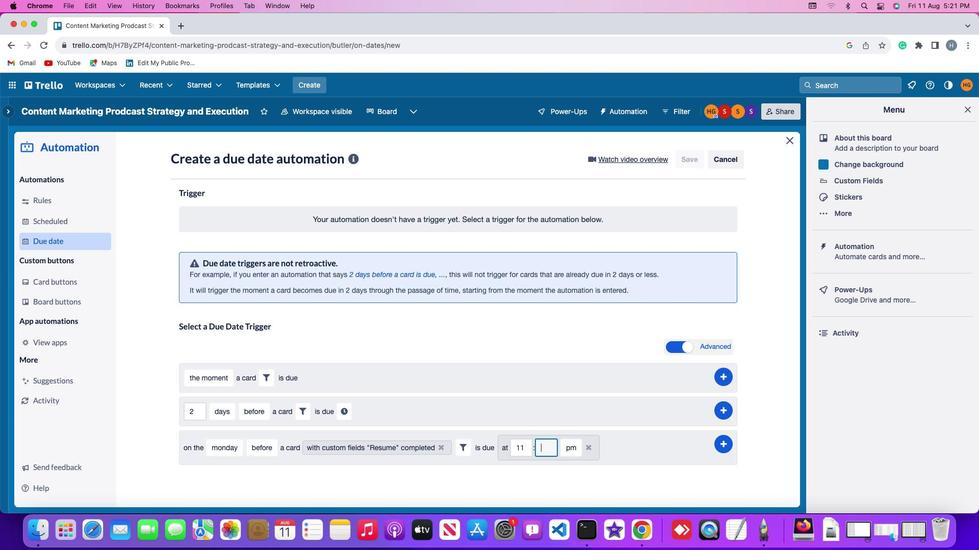 
Action: Mouse moved to (549, 447)
Screenshot: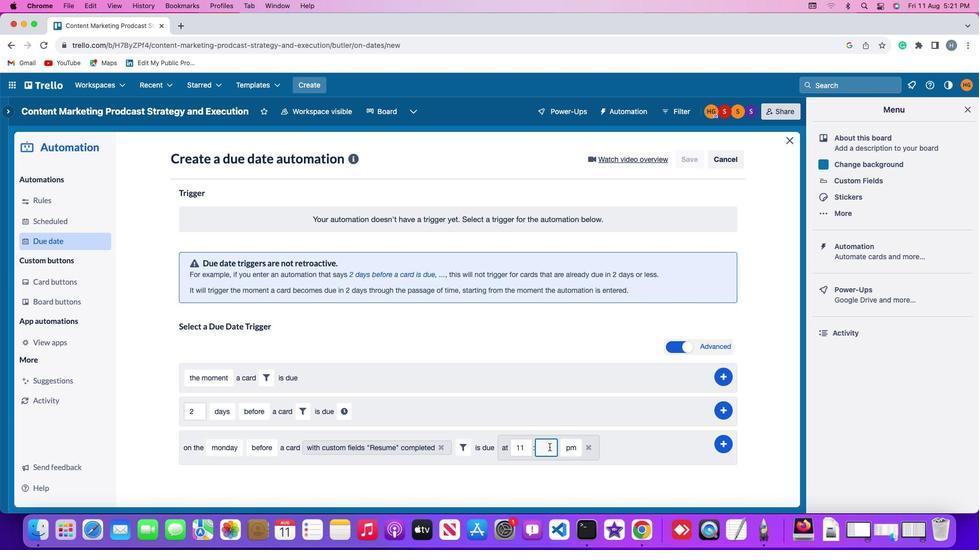 
Action: Key pressed '0''0'
Screenshot: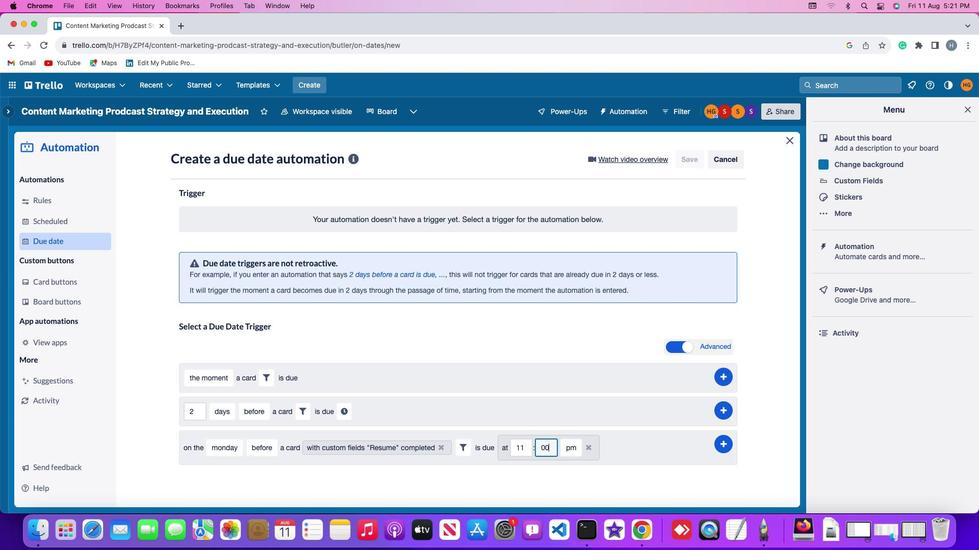 
Action: Mouse moved to (567, 448)
Screenshot: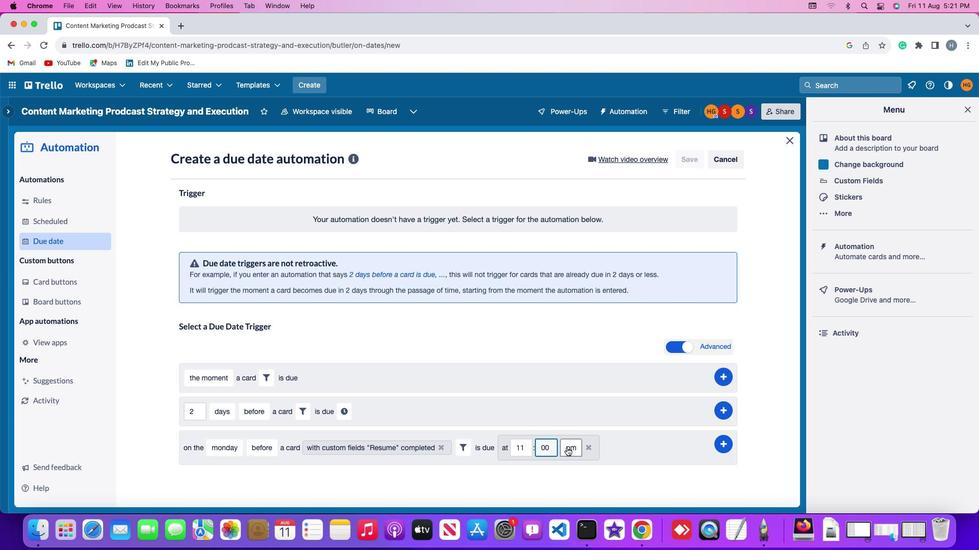 
Action: Mouse pressed left at (567, 448)
Screenshot: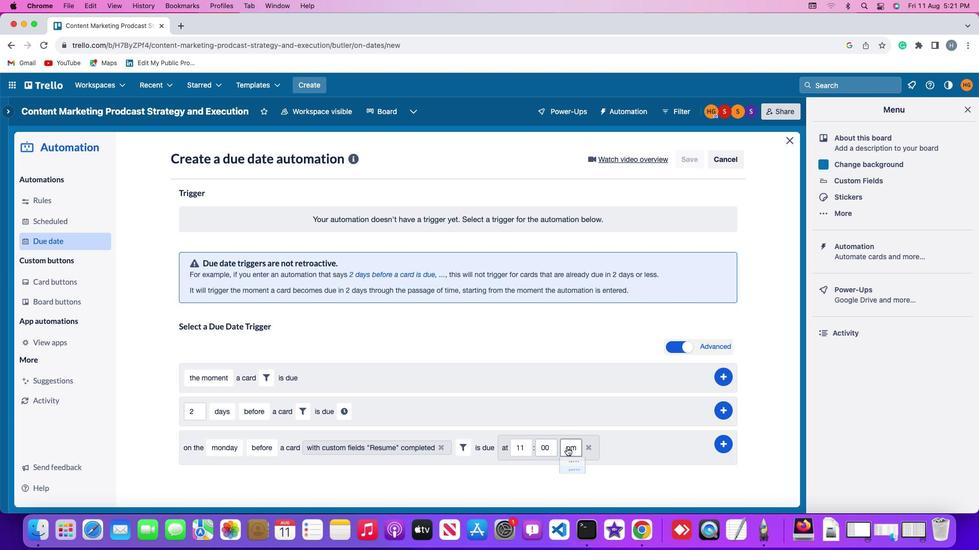 
Action: Mouse moved to (570, 466)
Screenshot: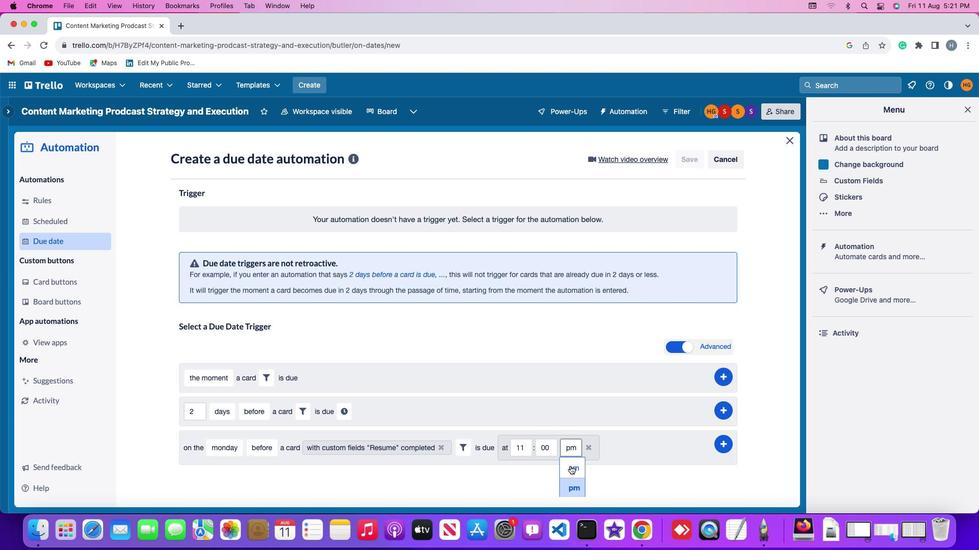 
Action: Mouse pressed left at (570, 466)
Screenshot: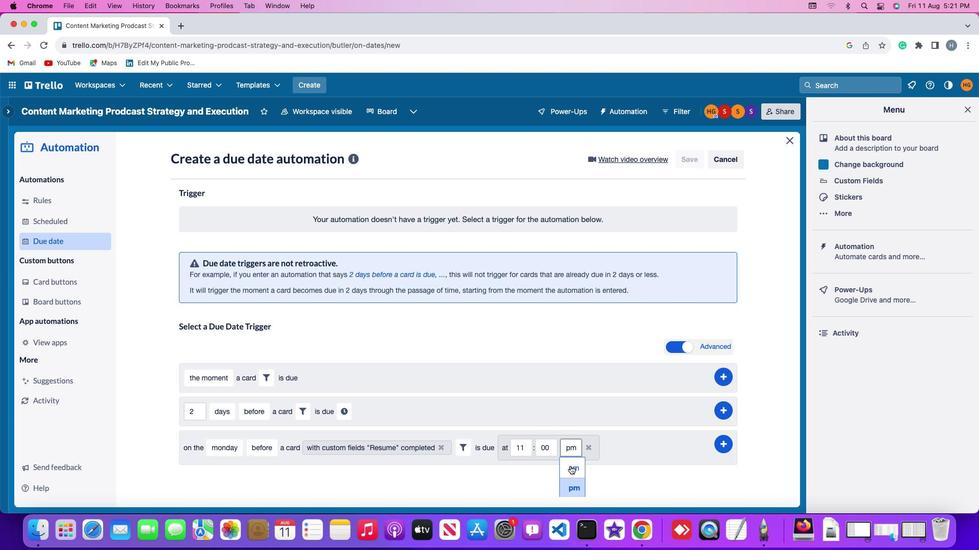 
Action: Mouse moved to (722, 442)
Screenshot: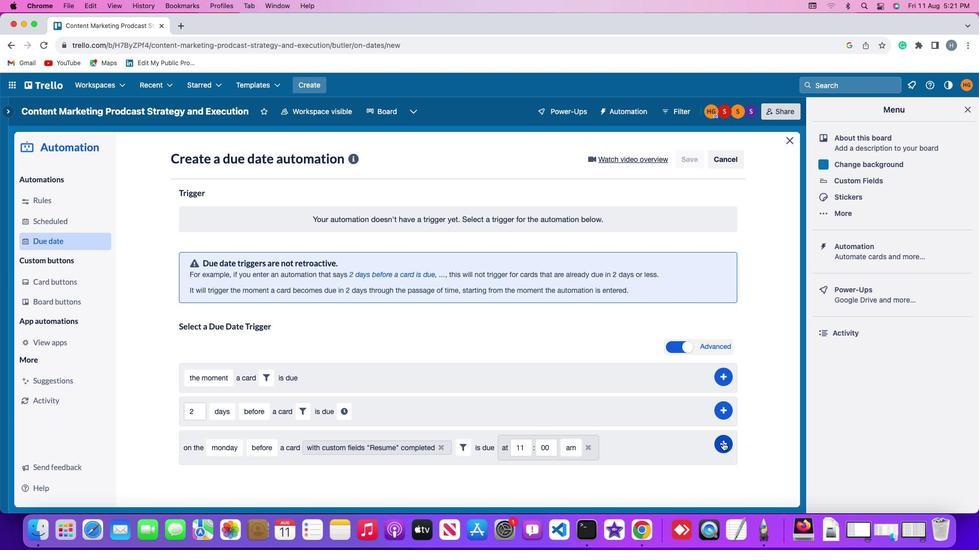 
Action: Mouse pressed left at (722, 442)
Screenshot: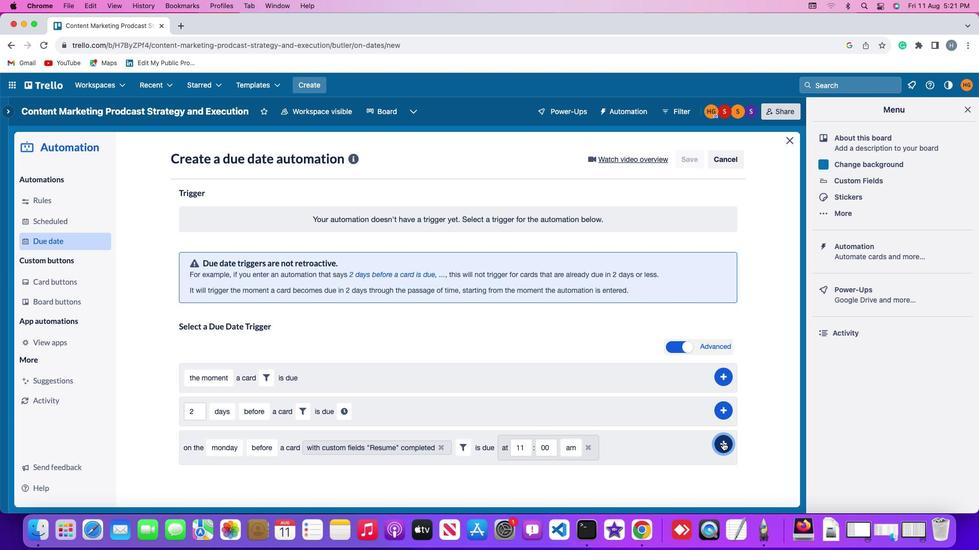 
Action: Mouse moved to (768, 347)
Screenshot: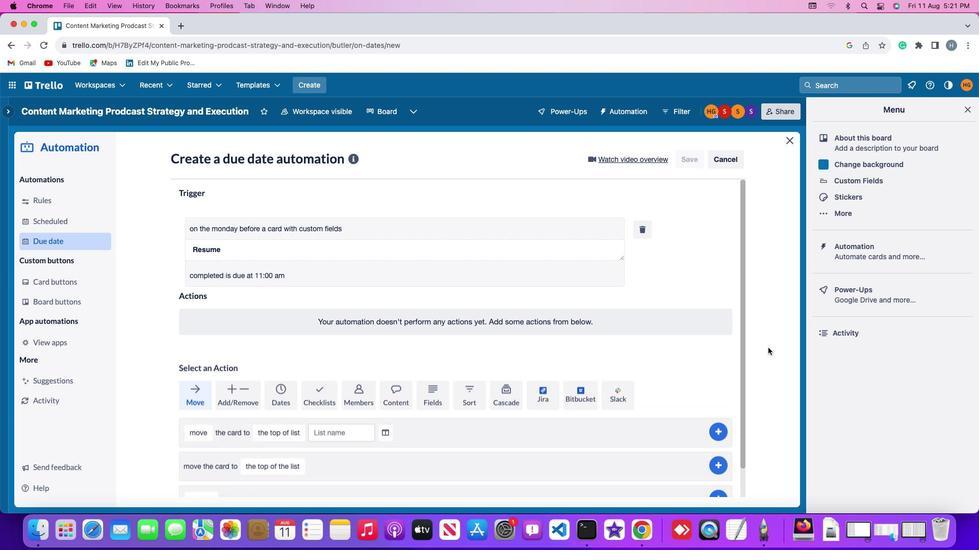 
